 Task: For heading  Tahoma with underline.  font size for heading20,  'Change the font style of data to'Arial.  and font size to 12,  Change the alignment of both headline & data to Align left.  In the sheet  Excel Workbook Sheet
Action: Mouse moved to (20, 129)
Screenshot: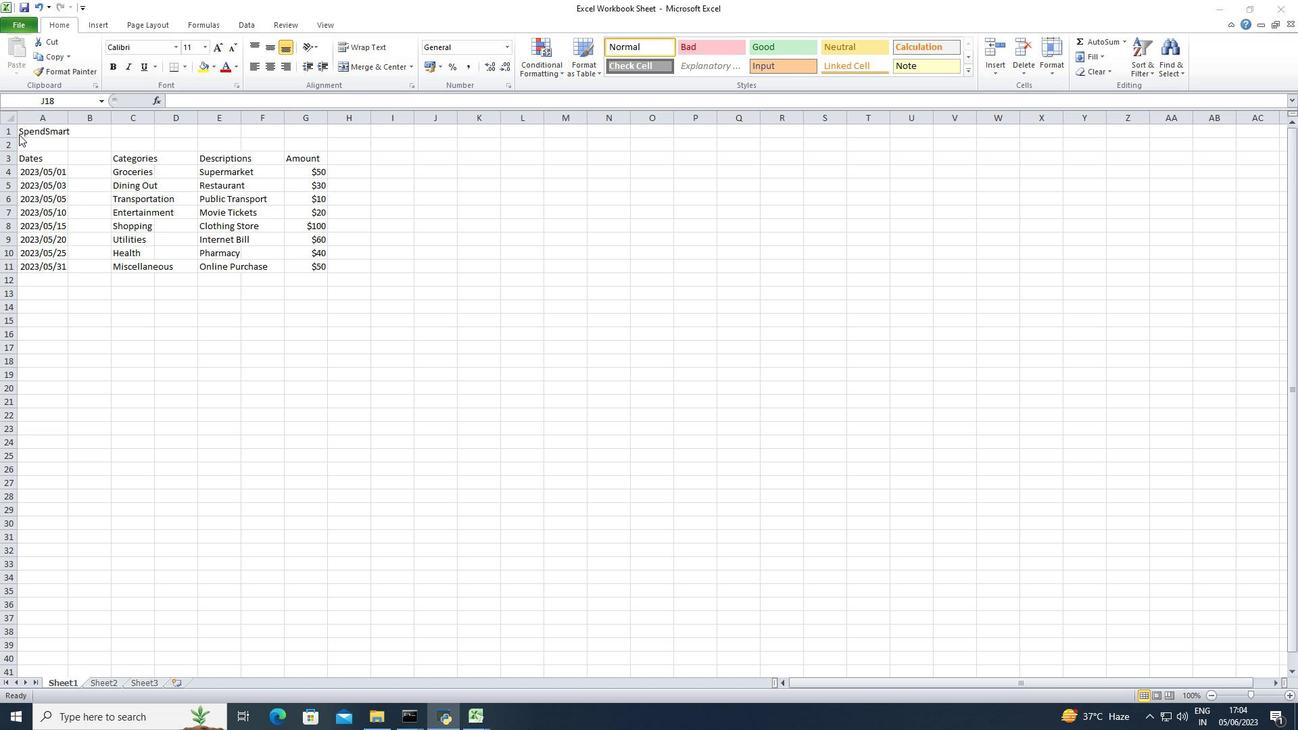 
Action: Mouse pressed left at (20, 129)
Screenshot: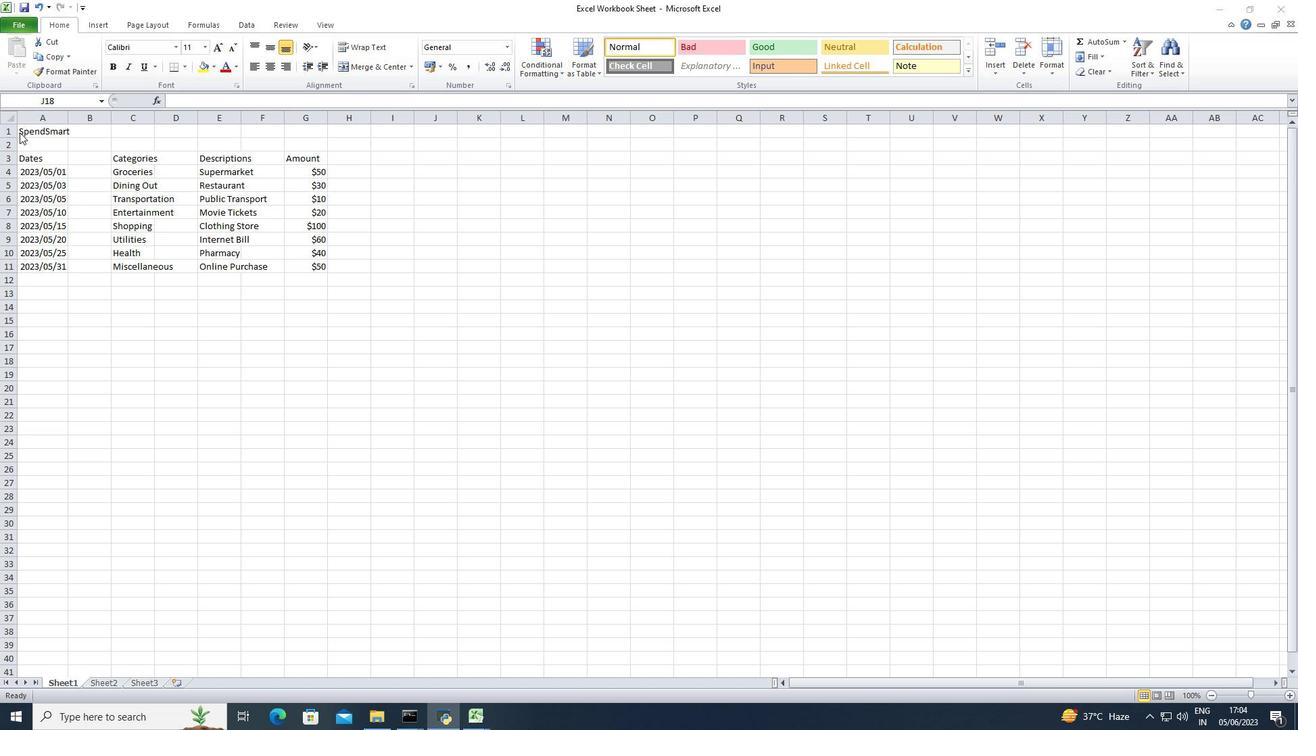 
Action: Mouse pressed left at (20, 129)
Screenshot: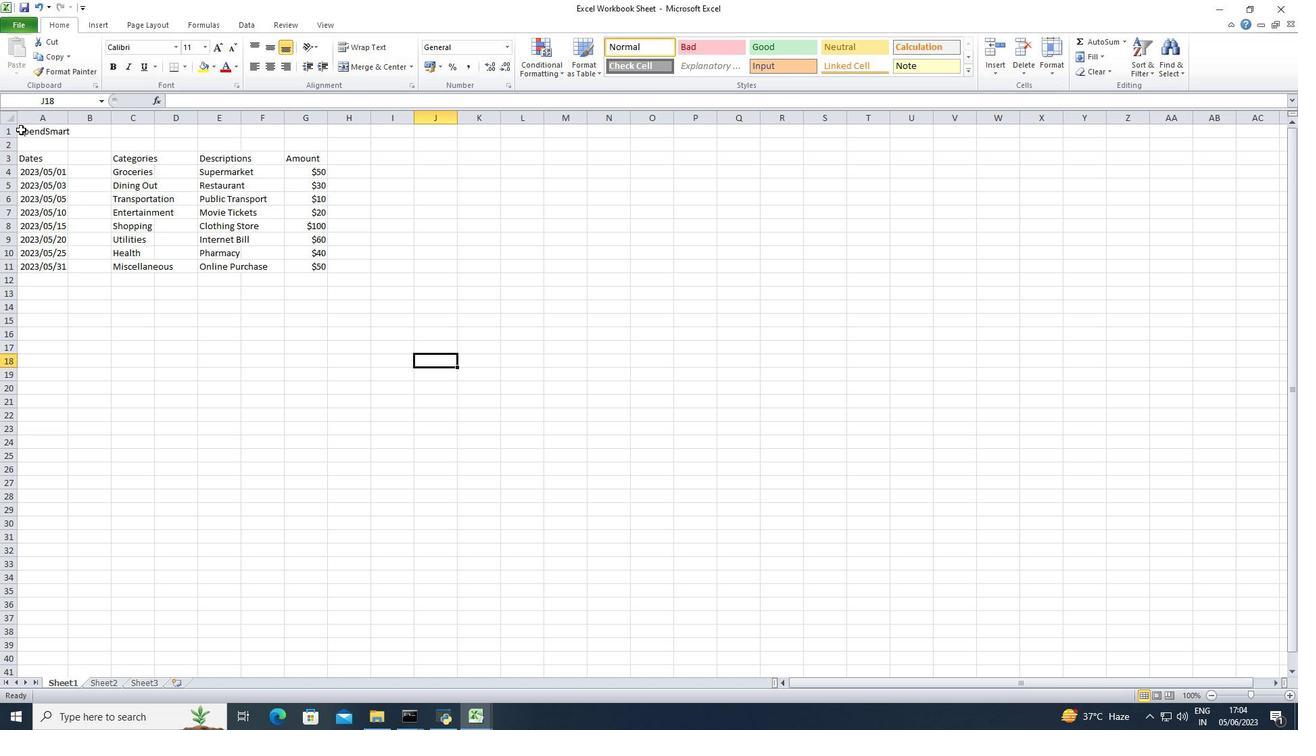
Action: Mouse moved to (27, 129)
Screenshot: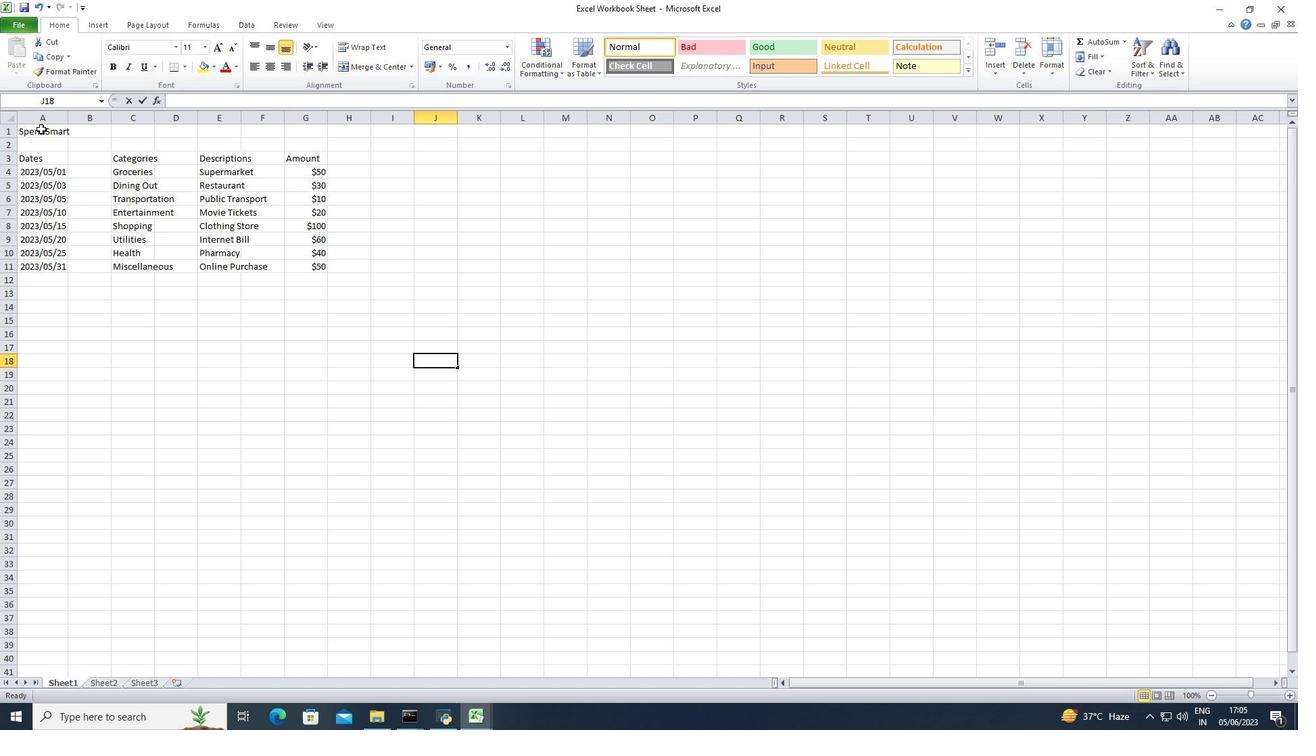 
Action: Mouse pressed left at (27, 129)
Screenshot: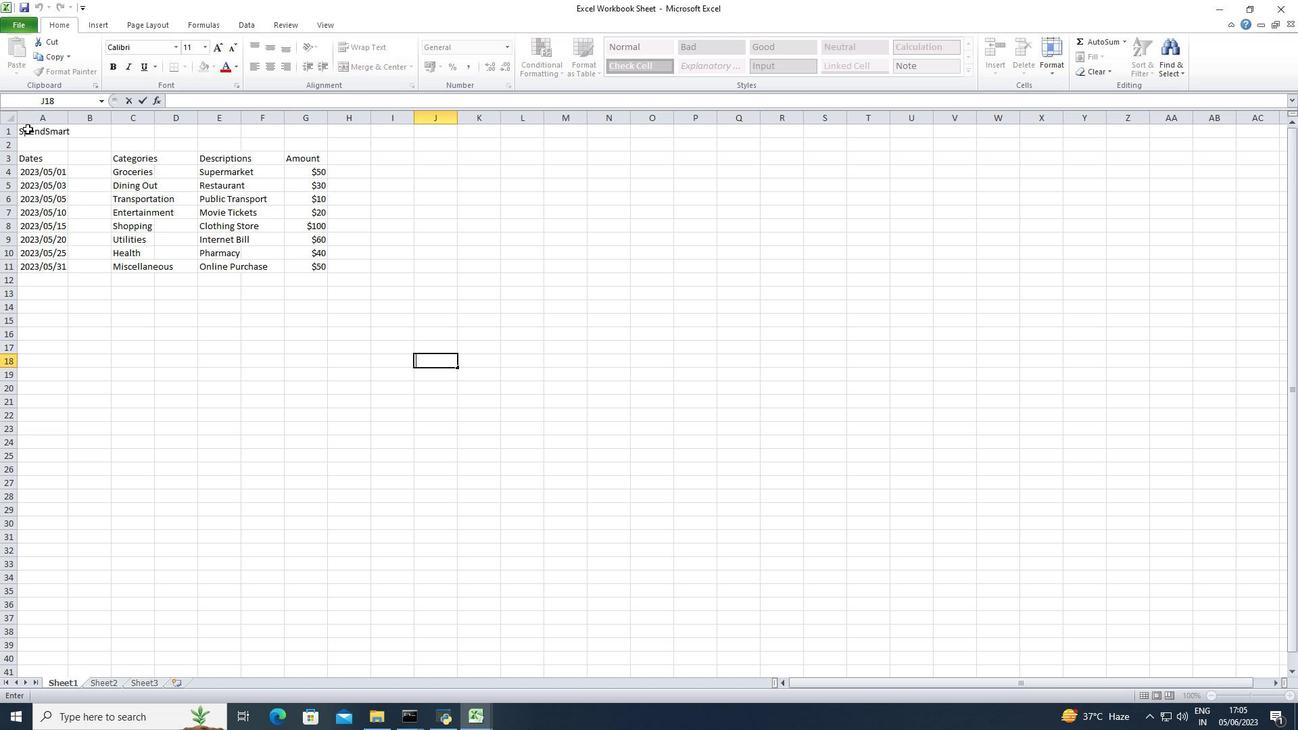 
Action: Mouse moved to (127, 50)
Screenshot: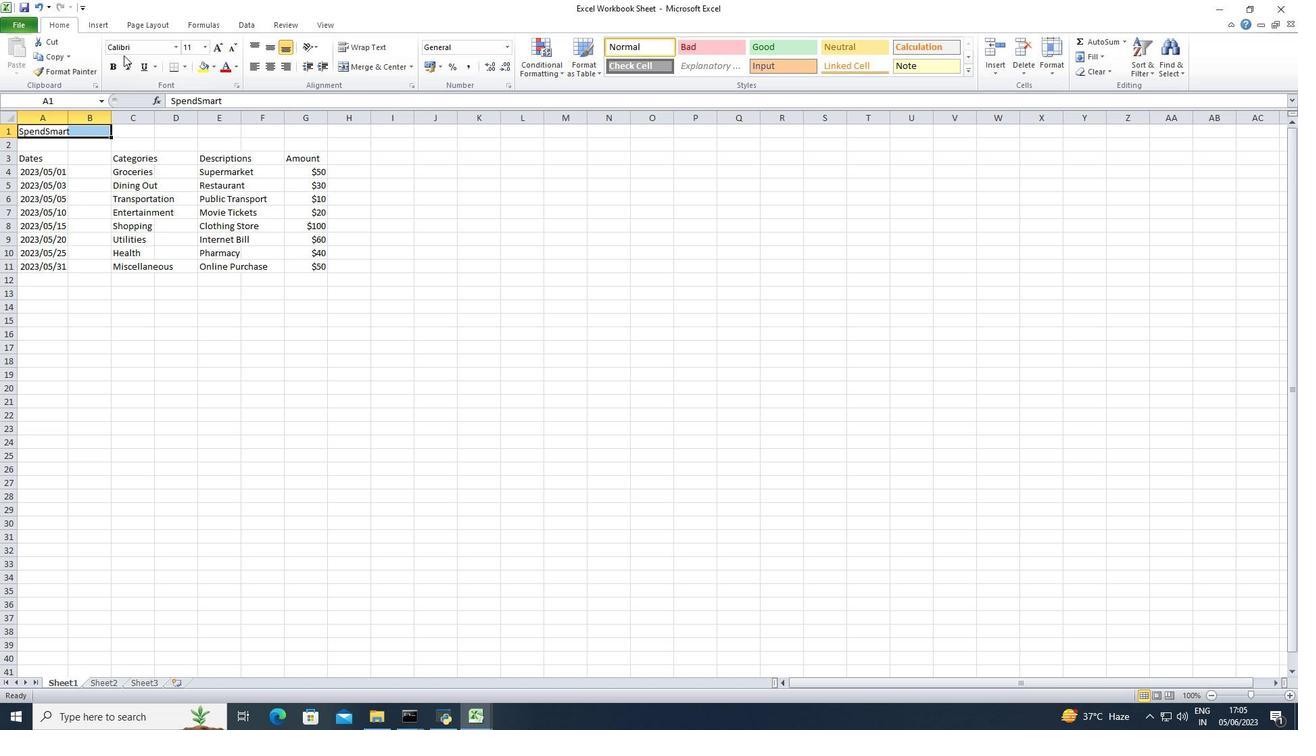 
Action: Mouse pressed left at (127, 50)
Screenshot: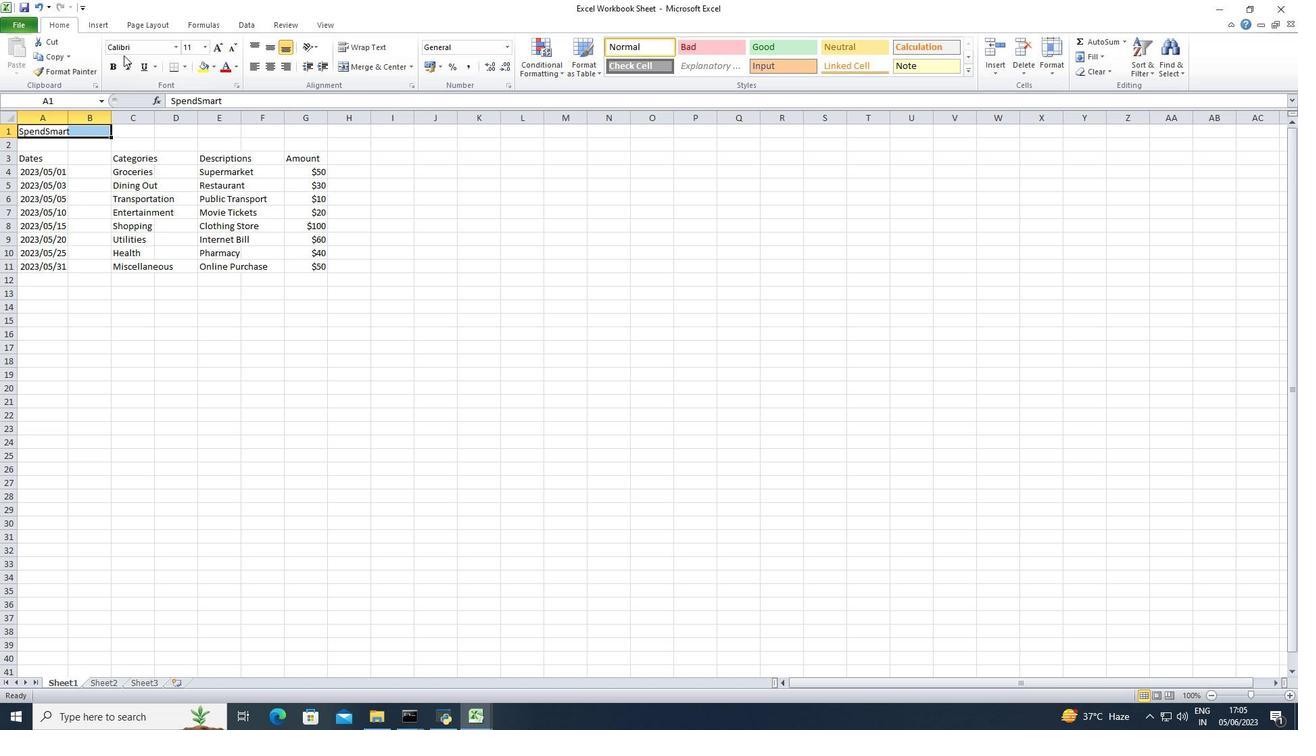 
Action: Key pressed <Key.shift>Tahoma<Key.enter>
Screenshot: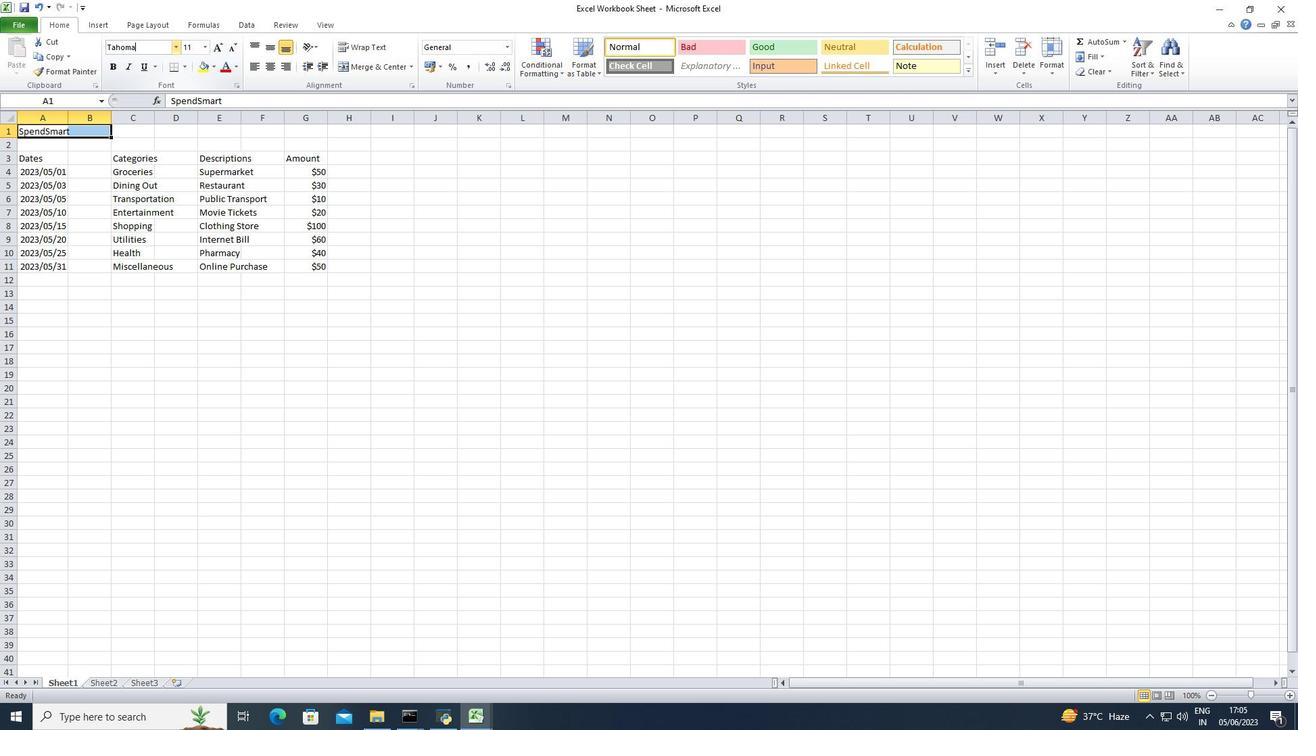 
Action: Mouse moved to (144, 67)
Screenshot: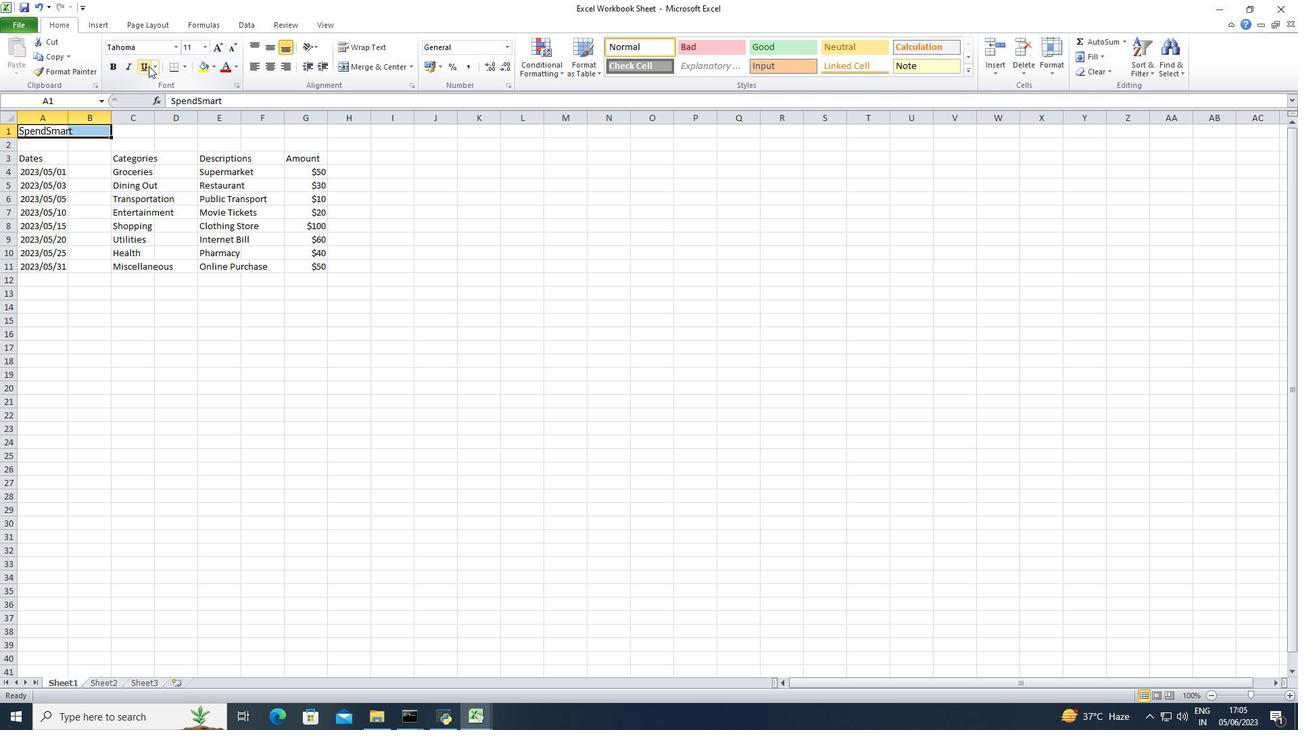 
Action: Mouse pressed left at (144, 67)
Screenshot: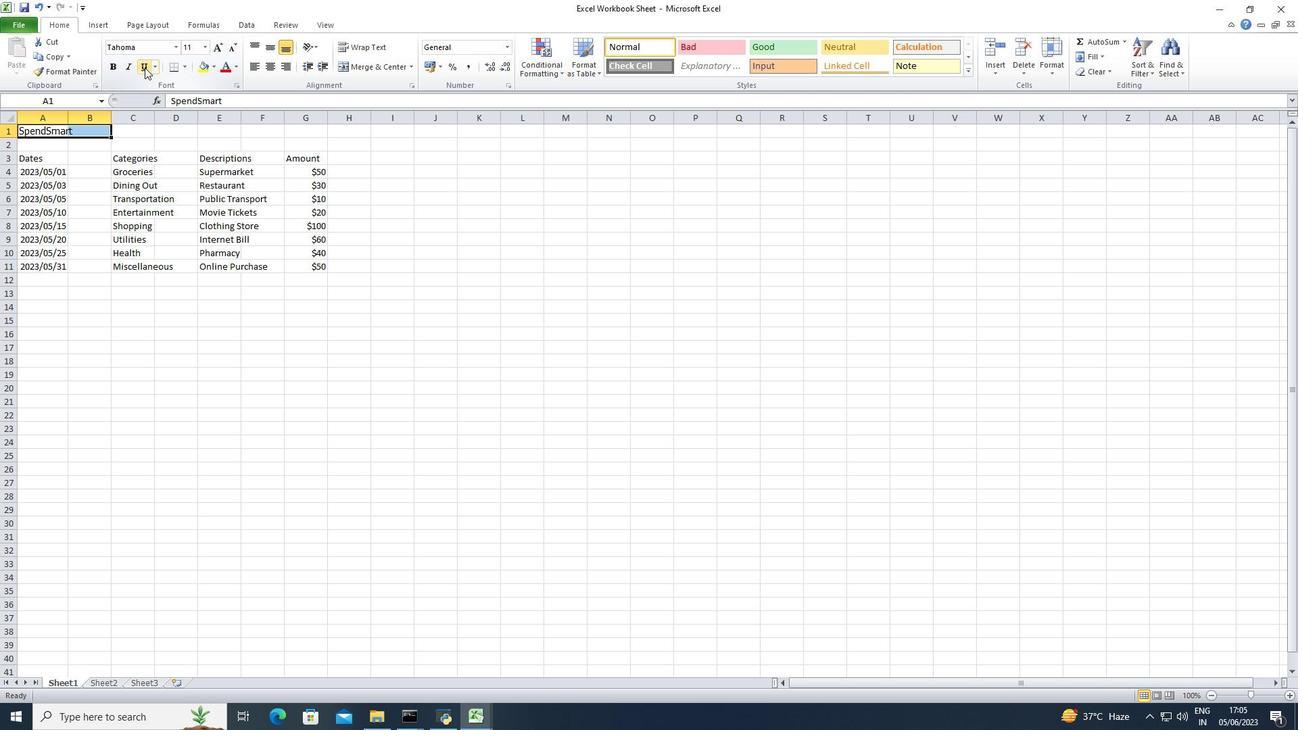 
Action: Mouse moved to (211, 49)
Screenshot: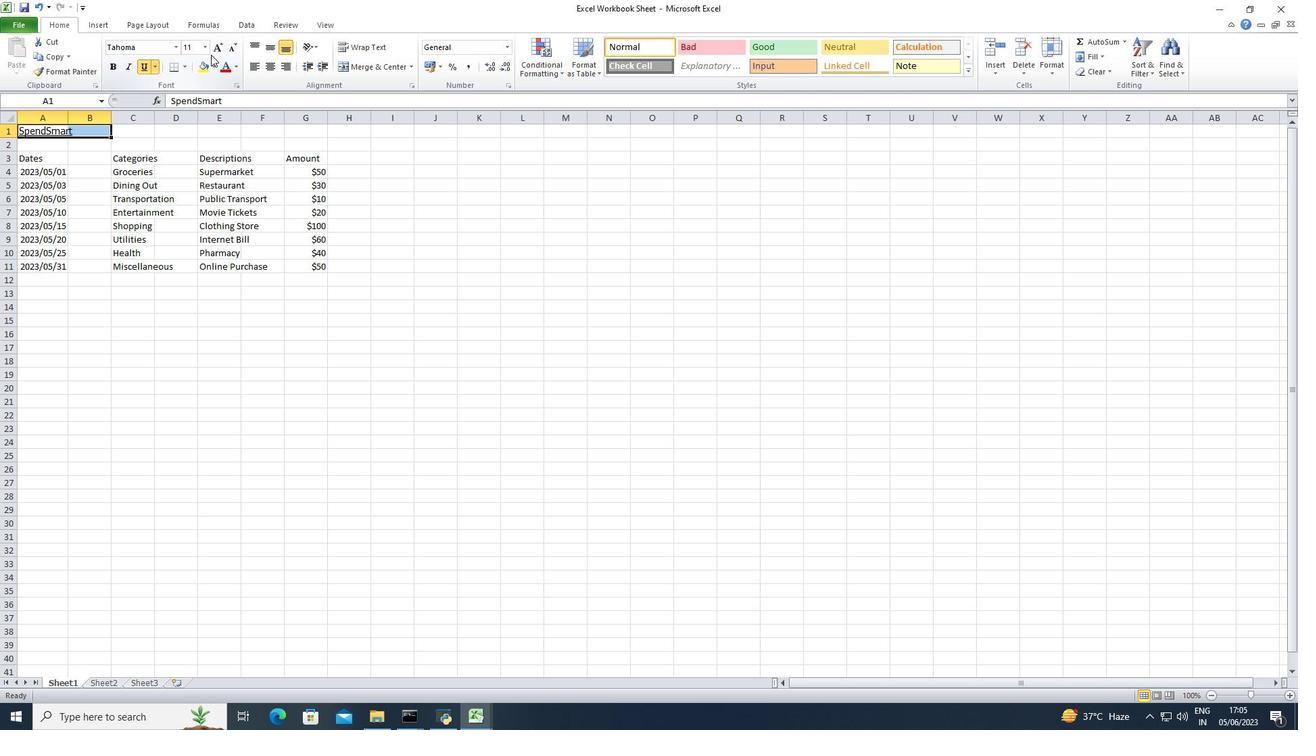 
Action: Mouse pressed left at (211, 49)
Screenshot: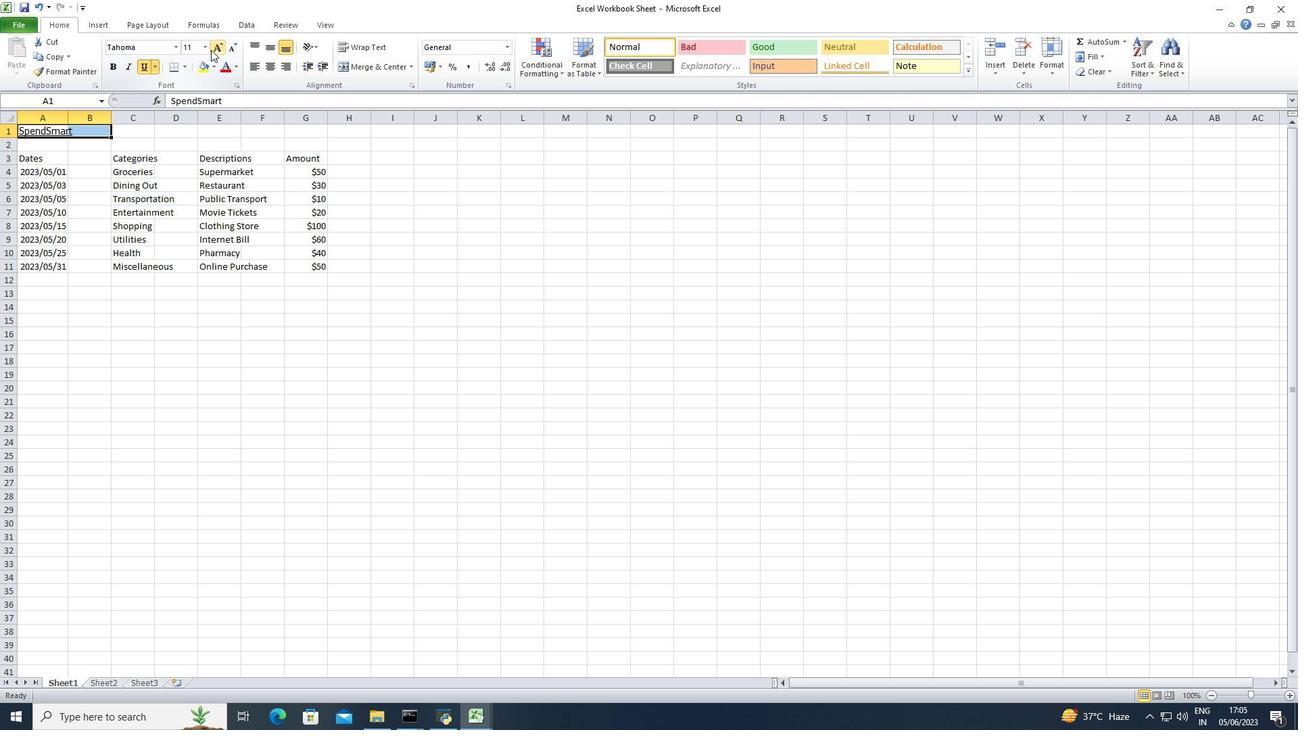 
Action: Mouse moved to (210, 48)
Screenshot: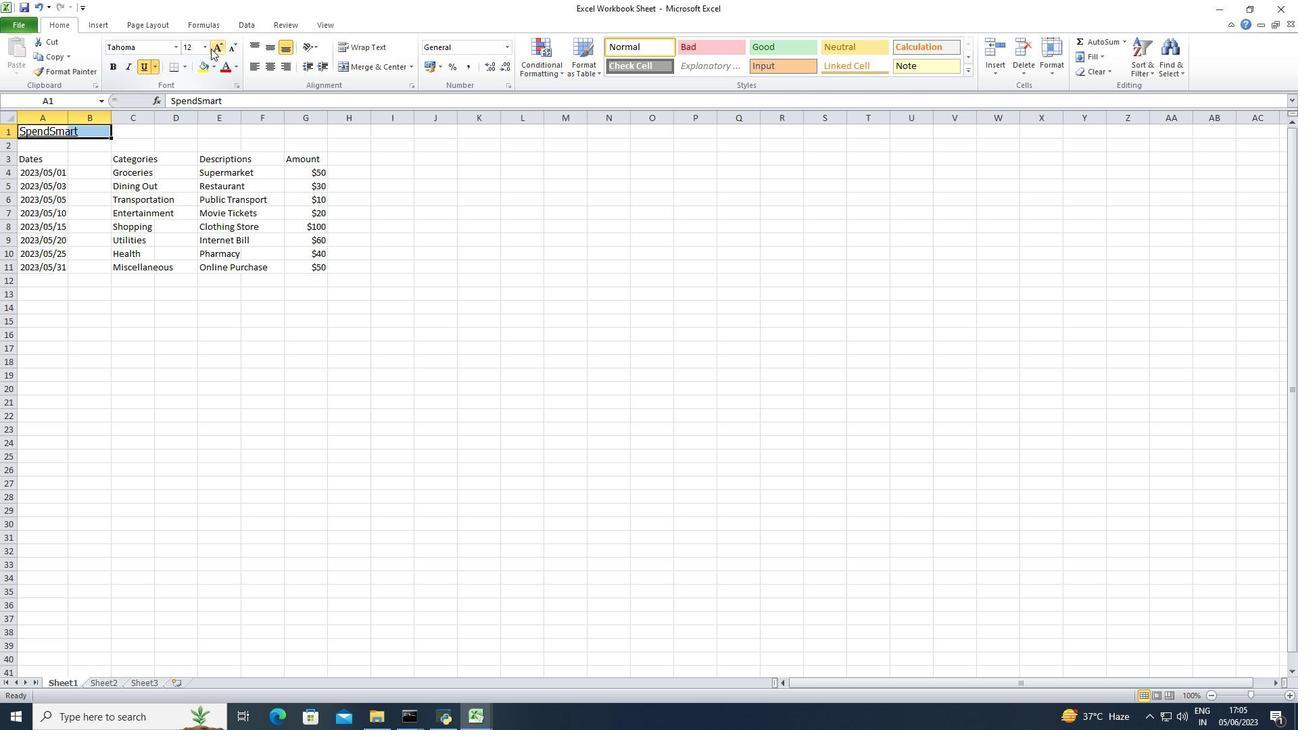 
Action: Mouse pressed left at (210, 48)
Screenshot: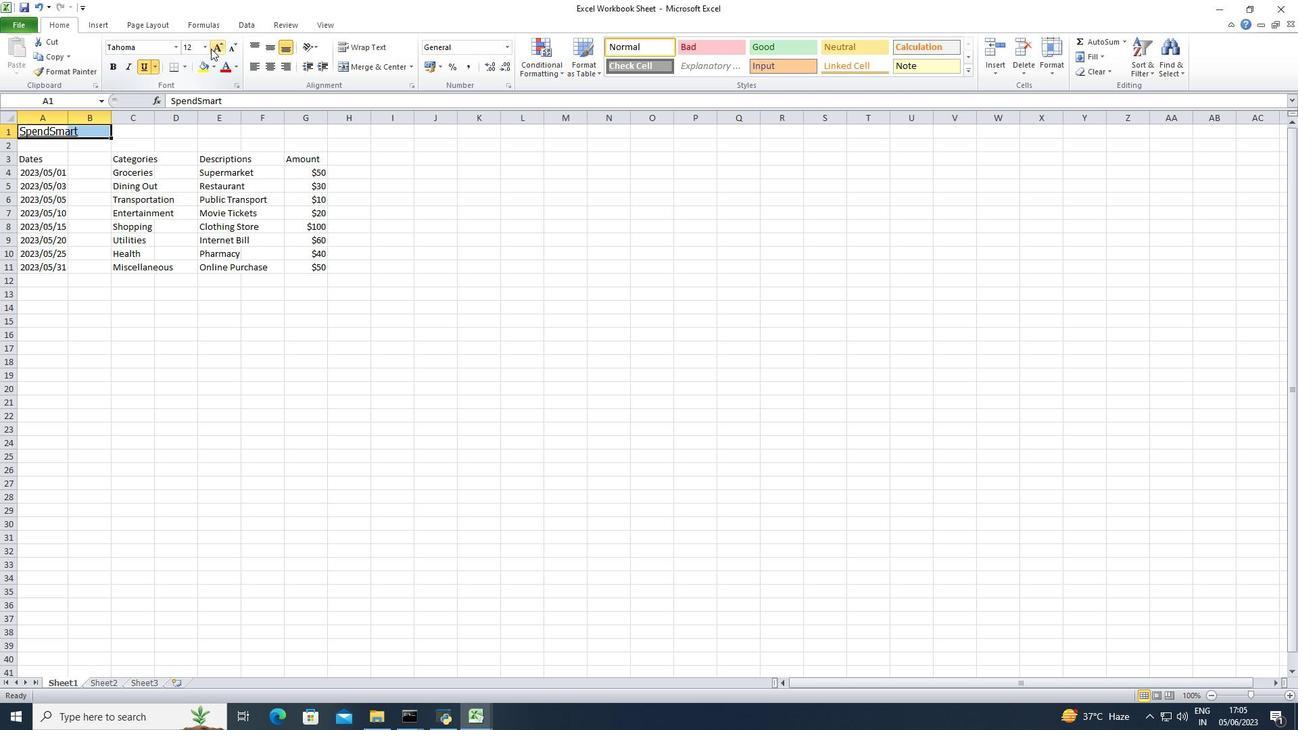
Action: Mouse moved to (208, 48)
Screenshot: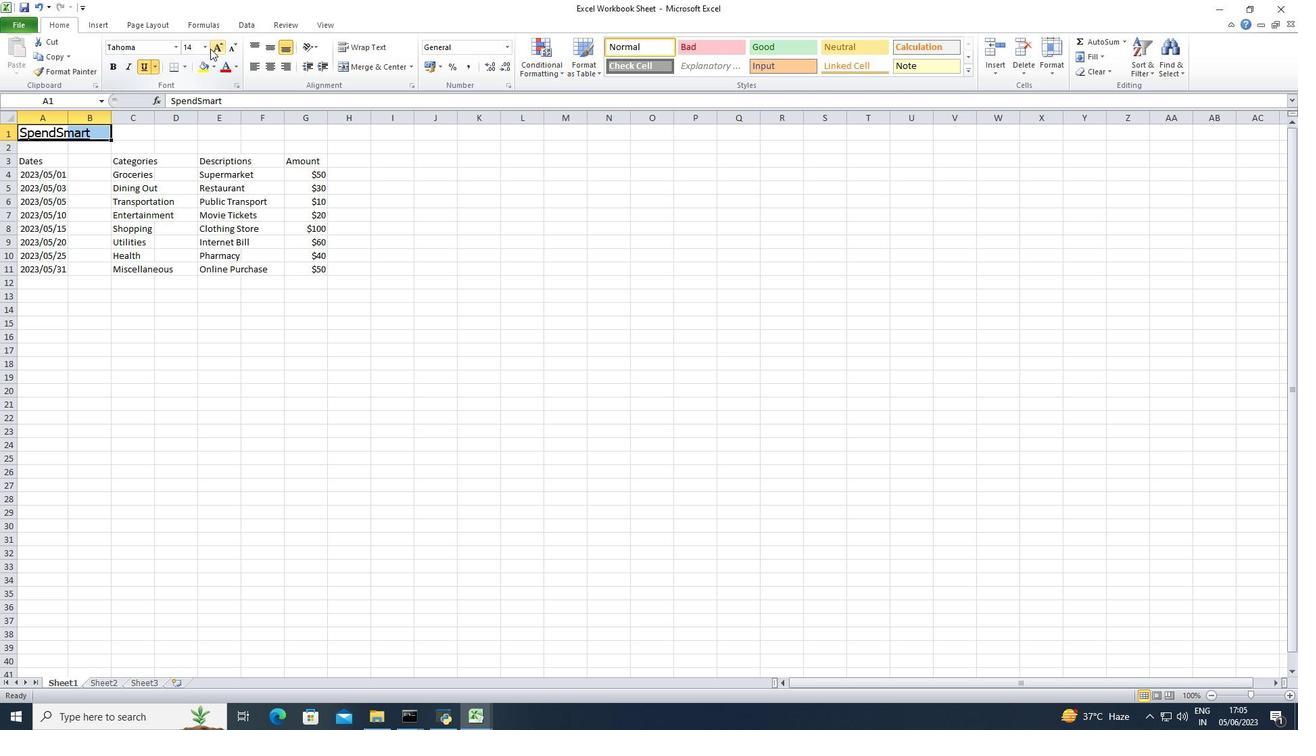 
Action: Mouse pressed left at (208, 48)
Screenshot: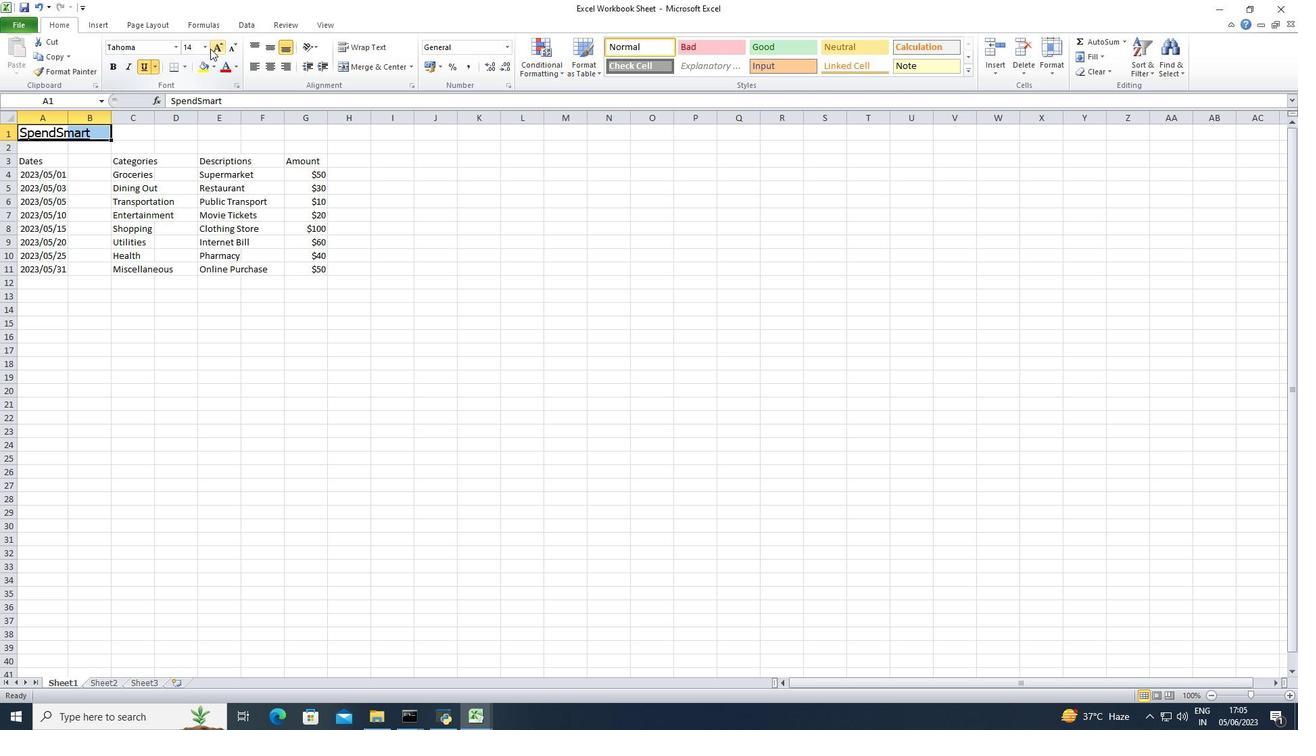 
Action: Mouse moved to (191, 158)
Screenshot: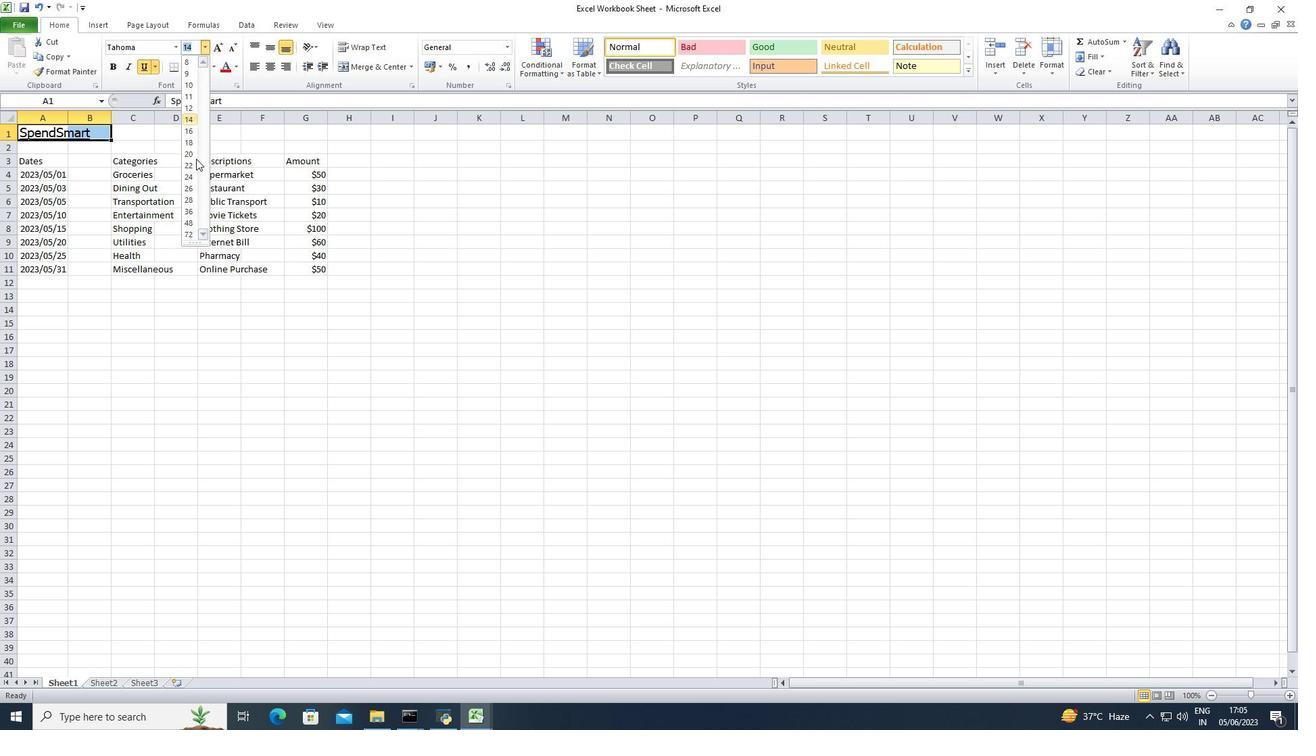 
Action: Mouse pressed left at (191, 158)
Screenshot: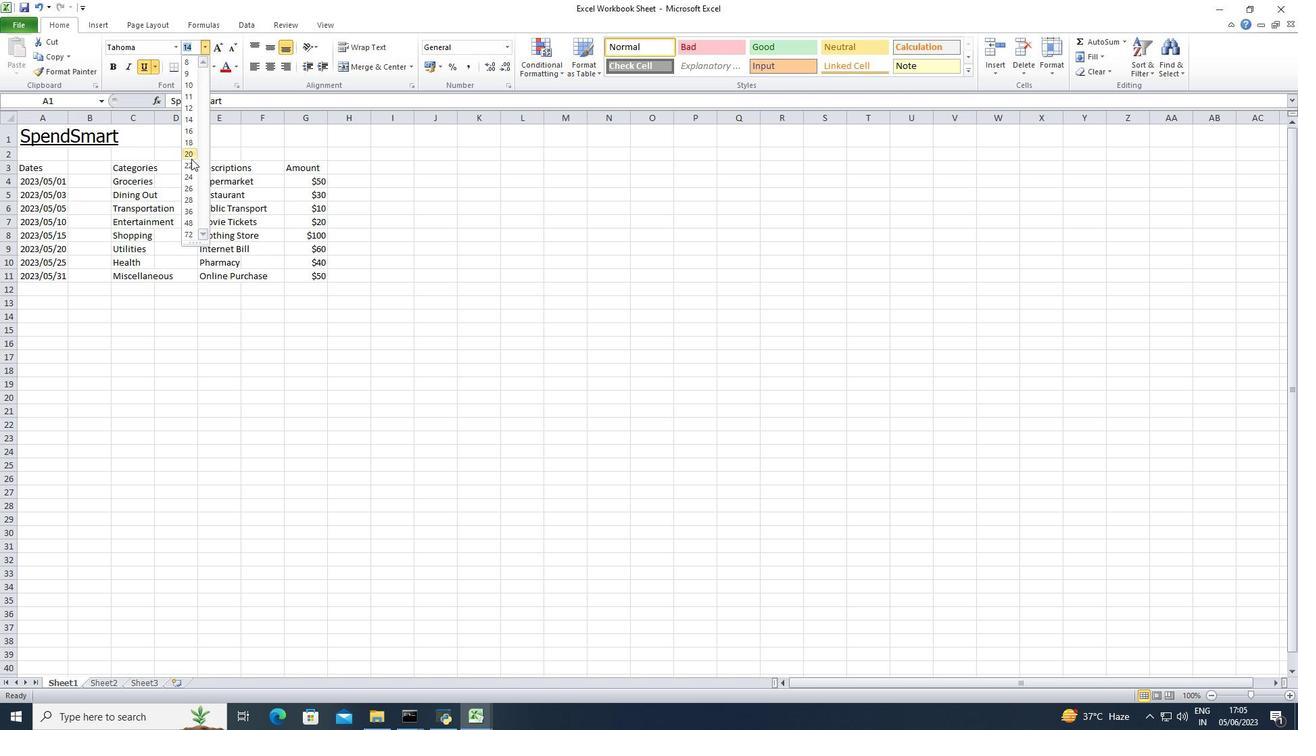 
Action: Mouse moved to (51, 169)
Screenshot: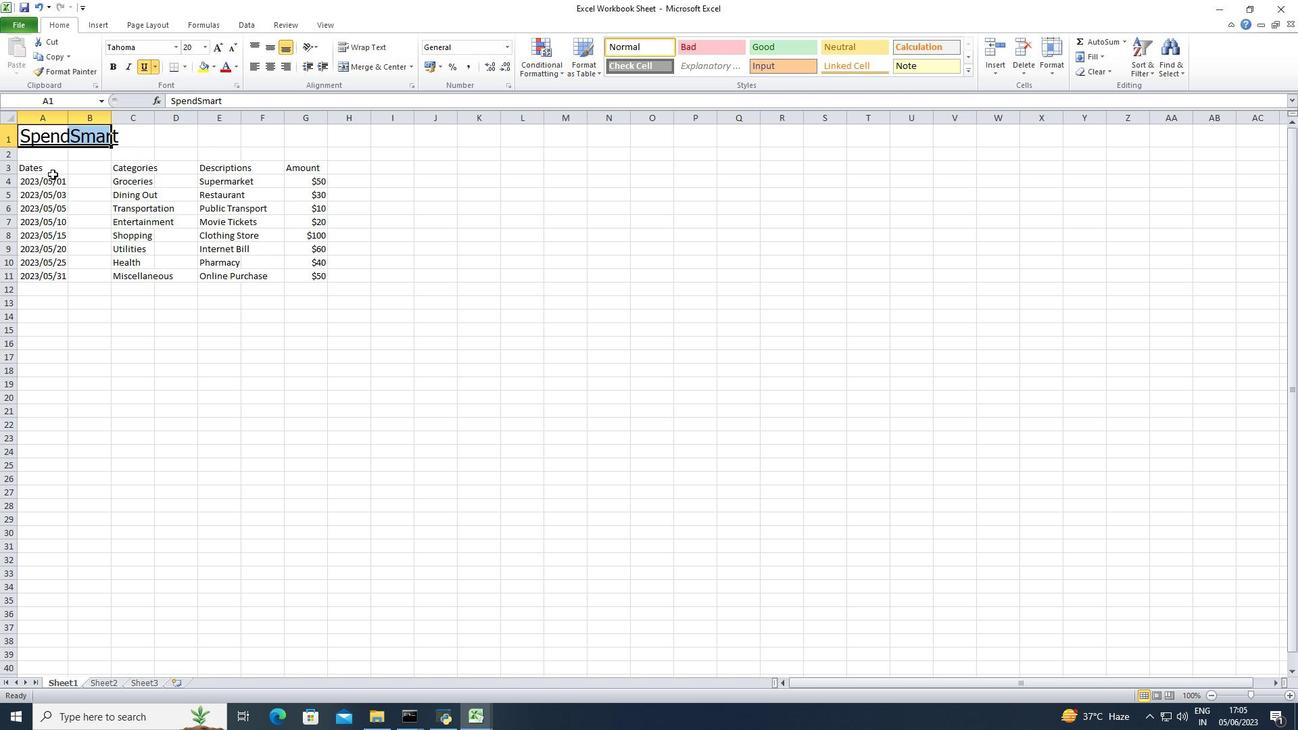 
Action: Mouse pressed left at (51, 169)
Screenshot: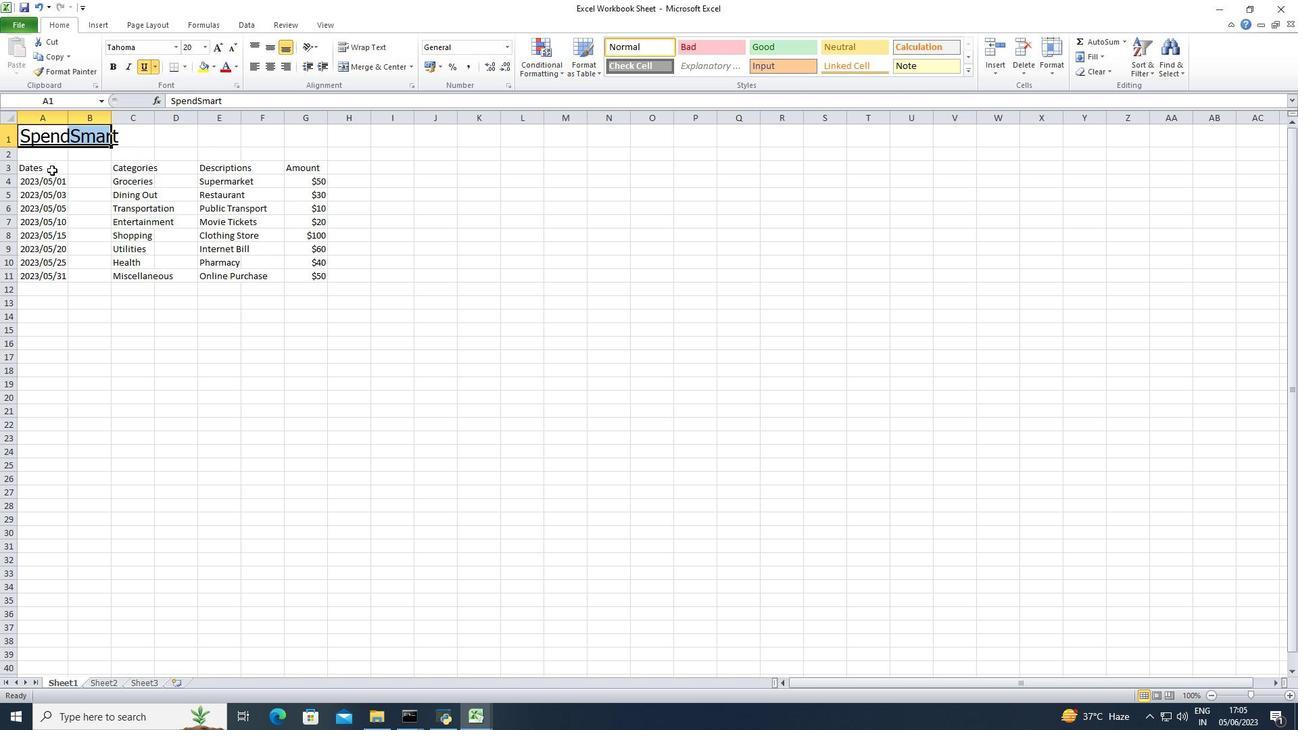 
Action: Mouse moved to (149, 48)
Screenshot: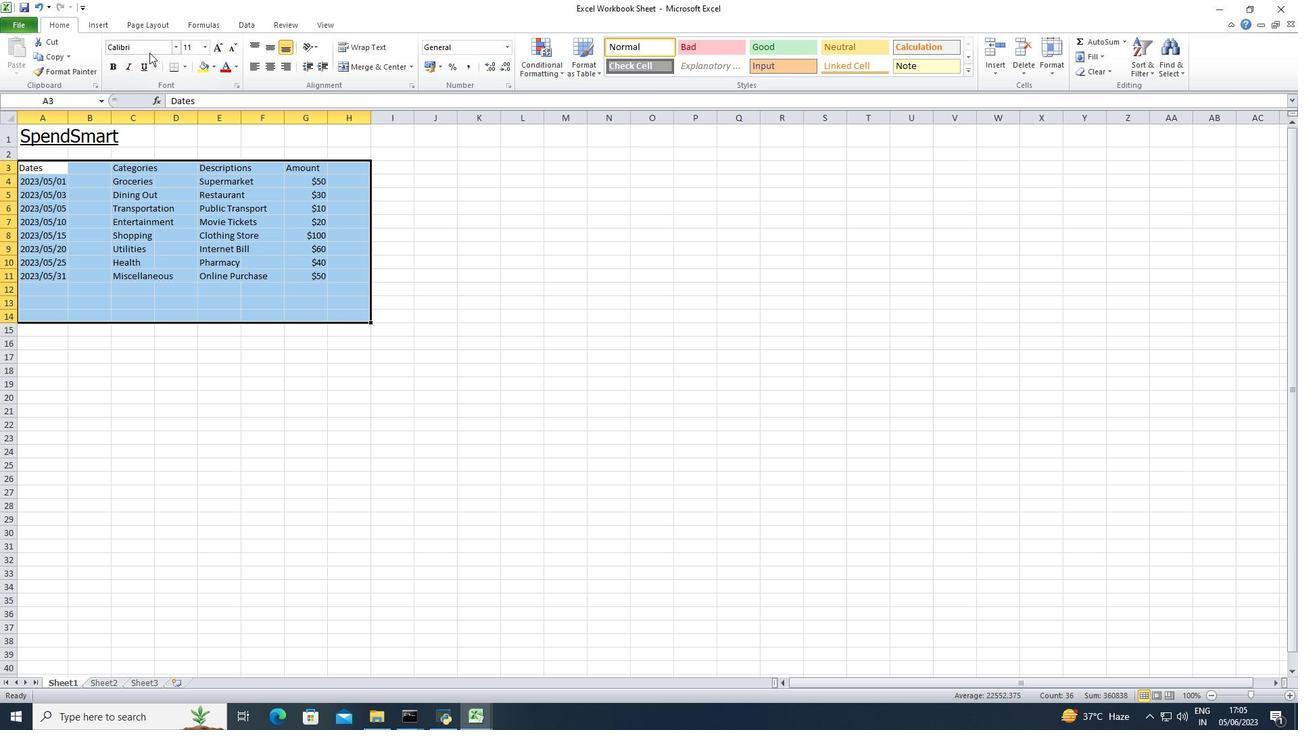 
Action: Mouse pressed left at (149, 48)
Screenshot: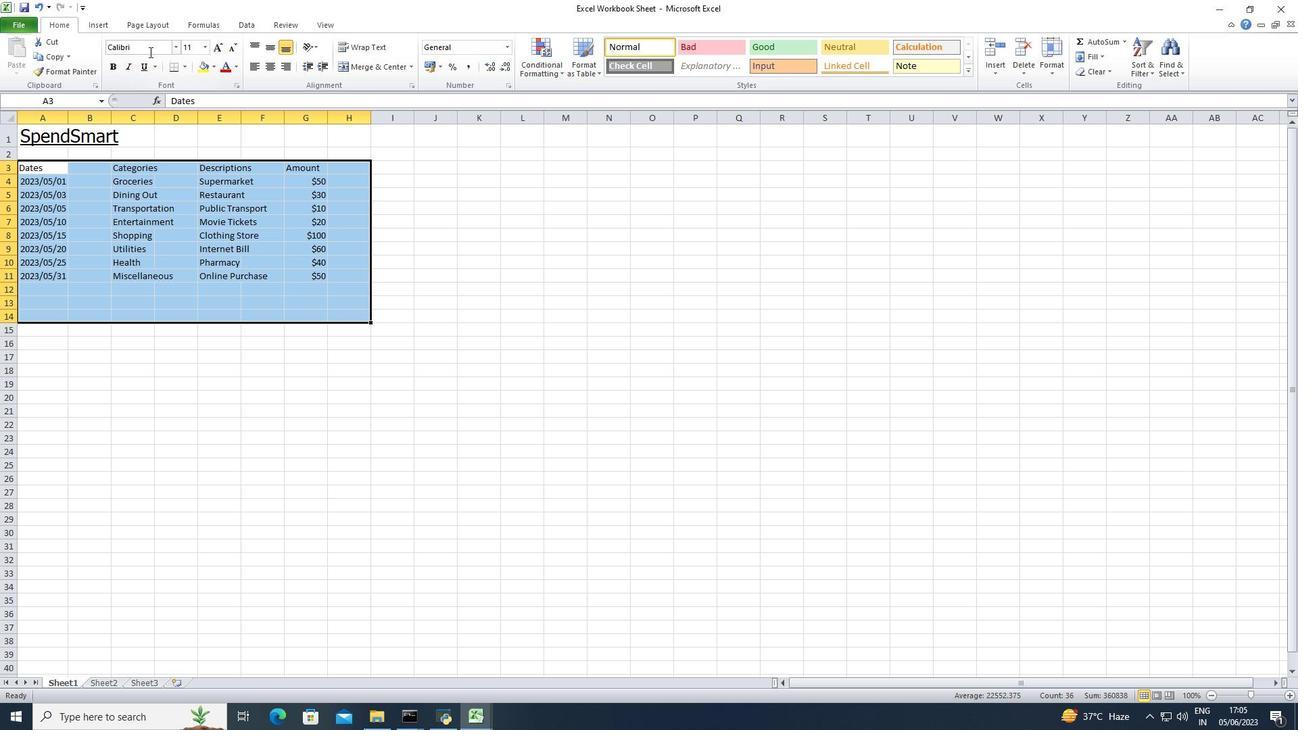 
Action: Key pressed <Key.shift>Arial<Key.enter>
Screenshot: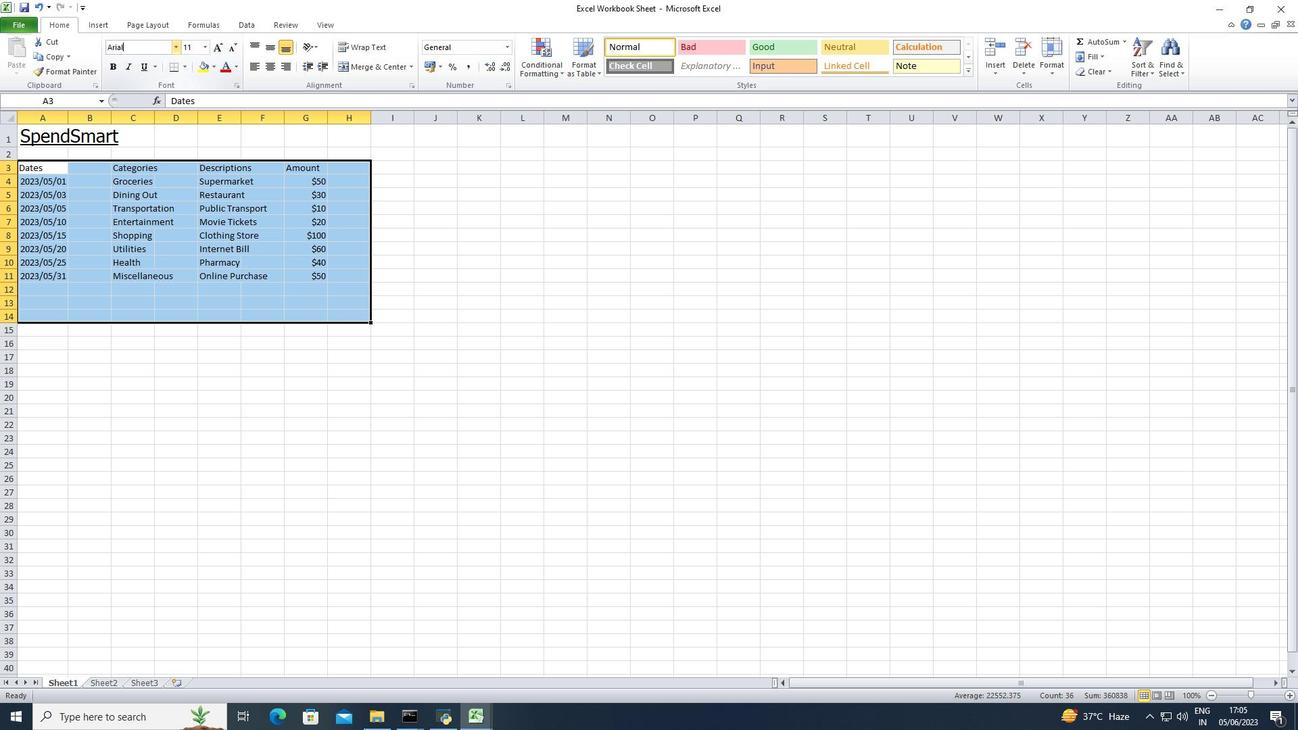 
Action: Mouse moved to (207, 46)
Screenshot: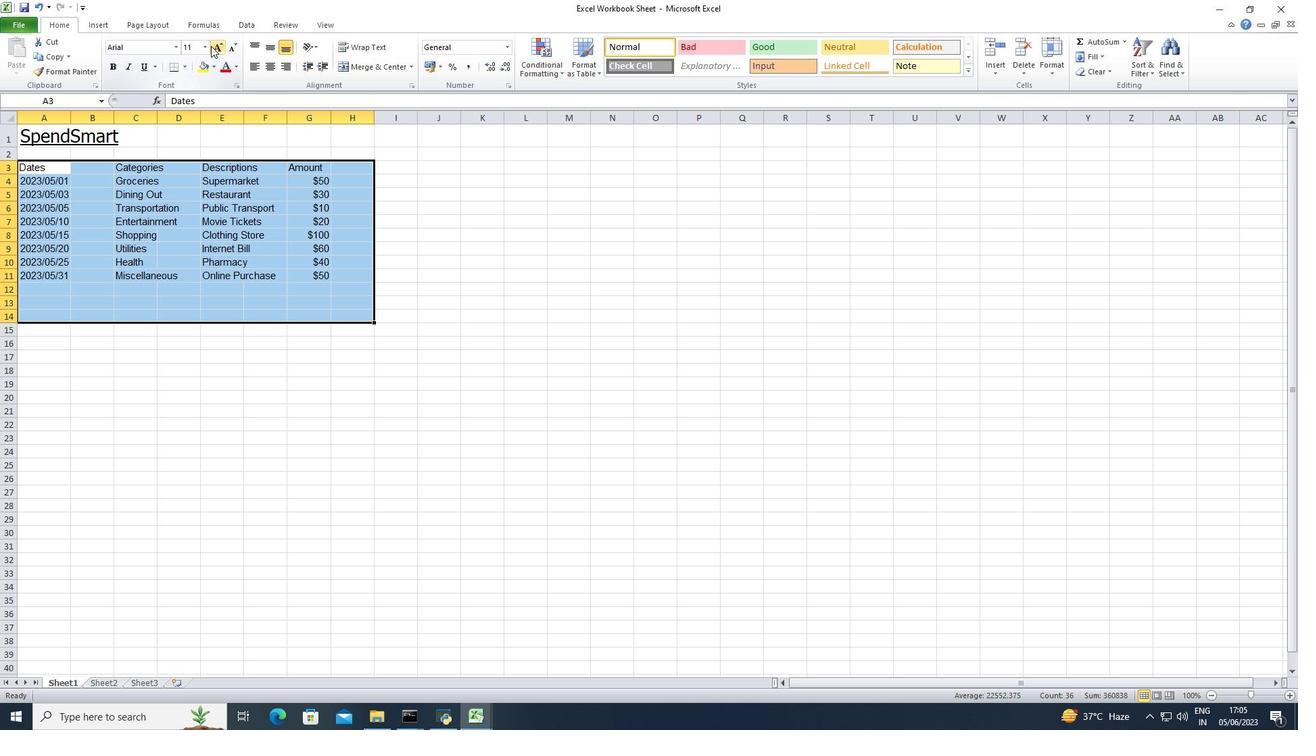 
Action: Mouse pressed left at (207, 46)
Screenshot: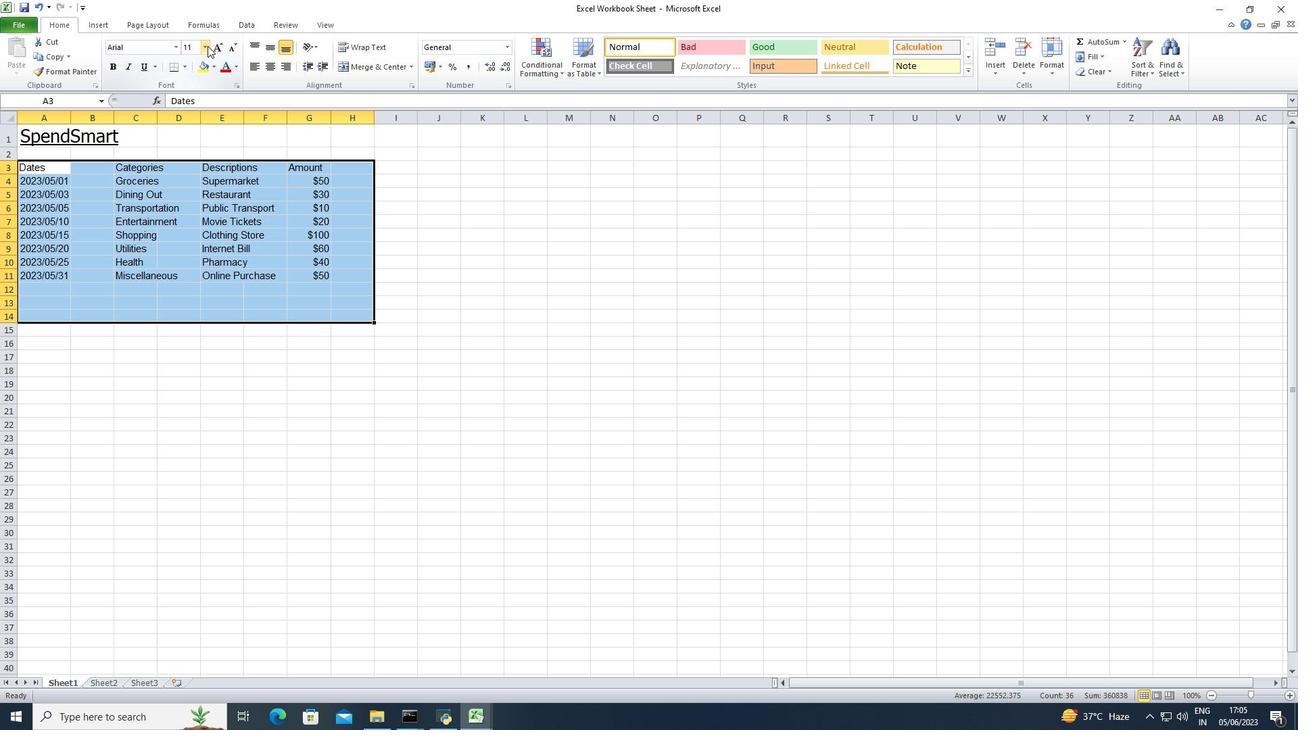 
Action: Mouse moved to (190, 110)
Screenshot: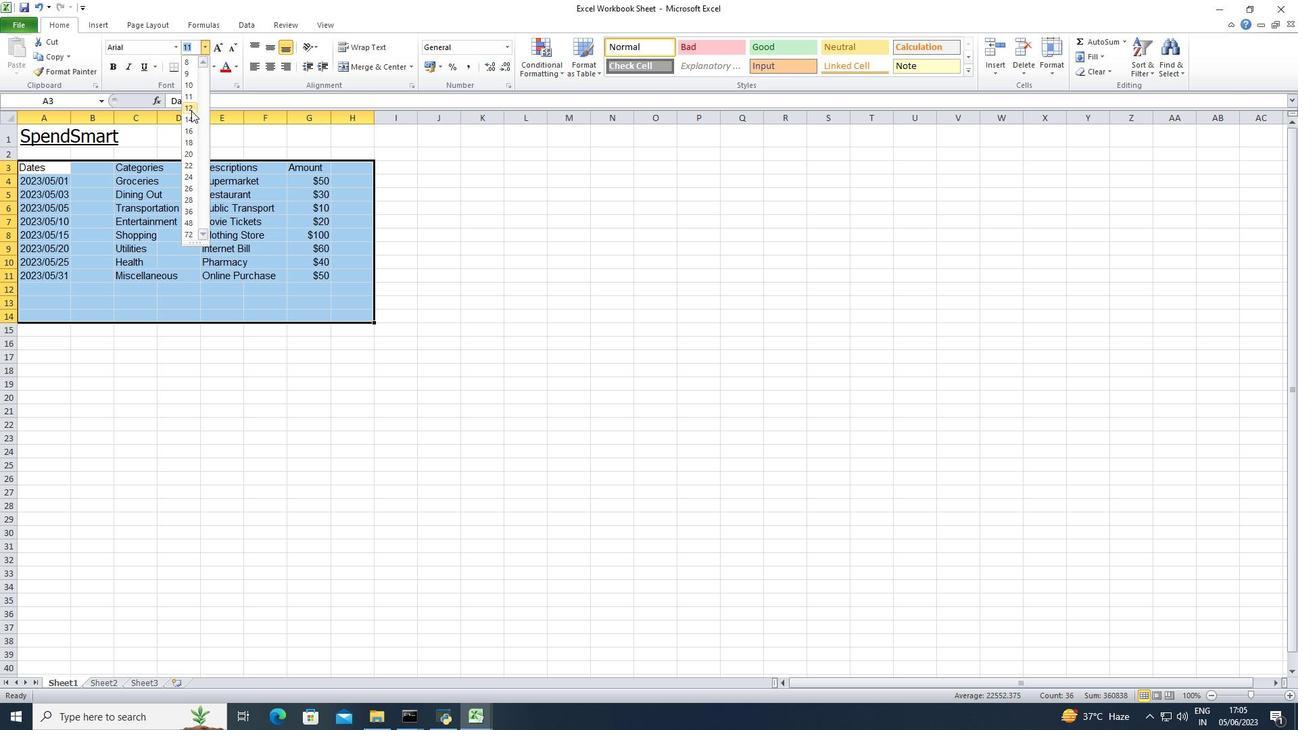 
Action: Mouse pressed left at (190, 110)
Screenshot: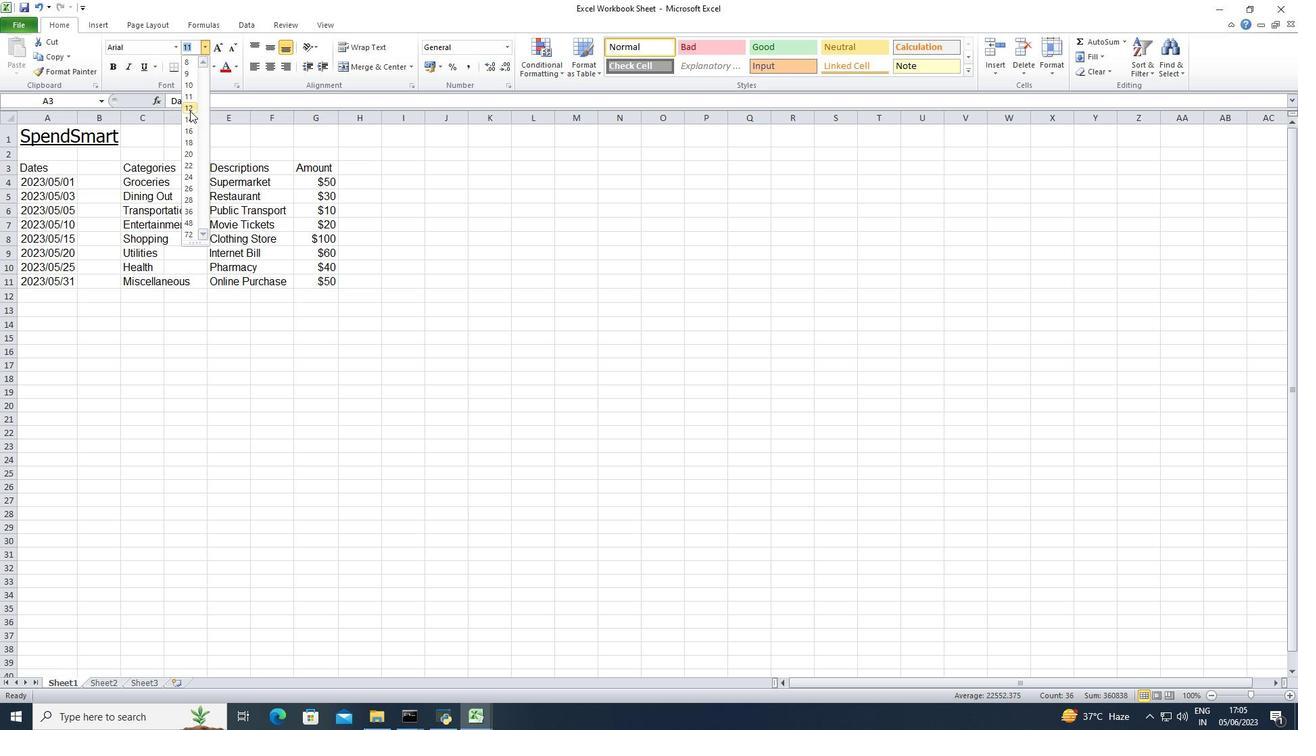 
Action: Mouse moved to (252, 60)
Screenshot: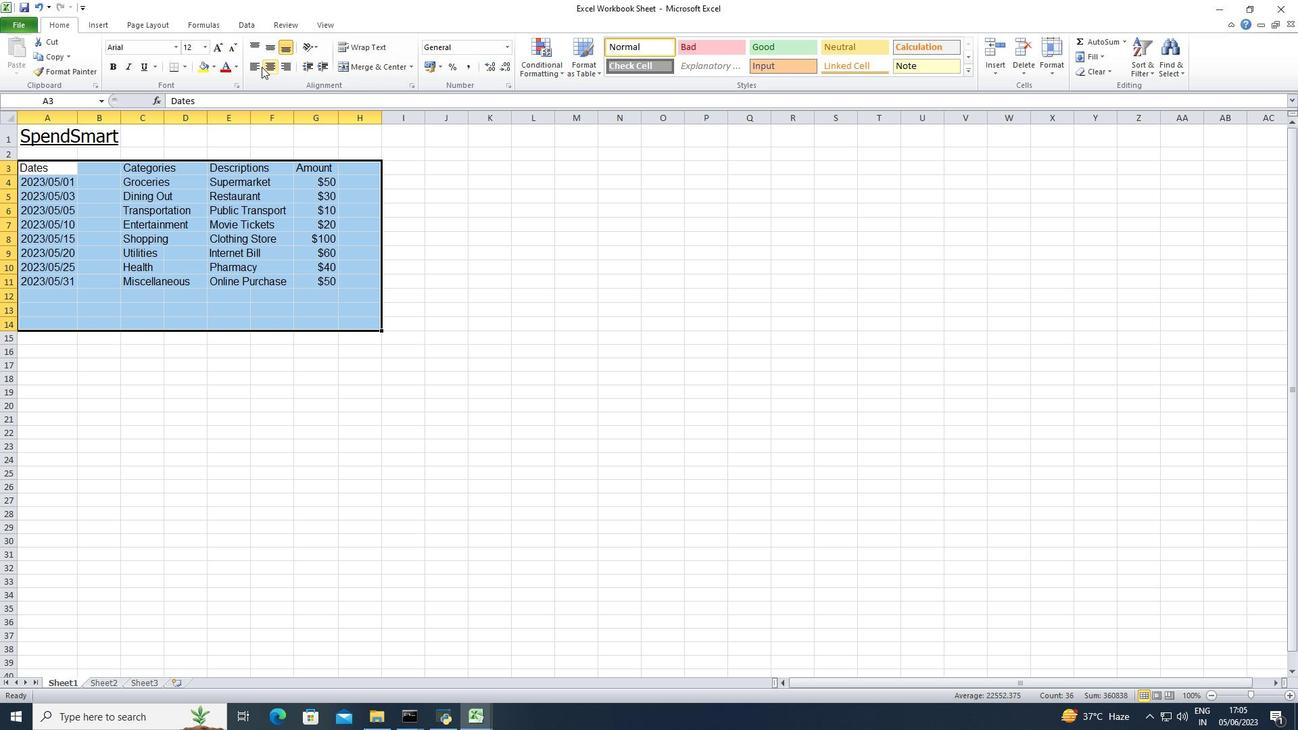 
Action: Mouse pressed left at (252, 60)
Screenshot: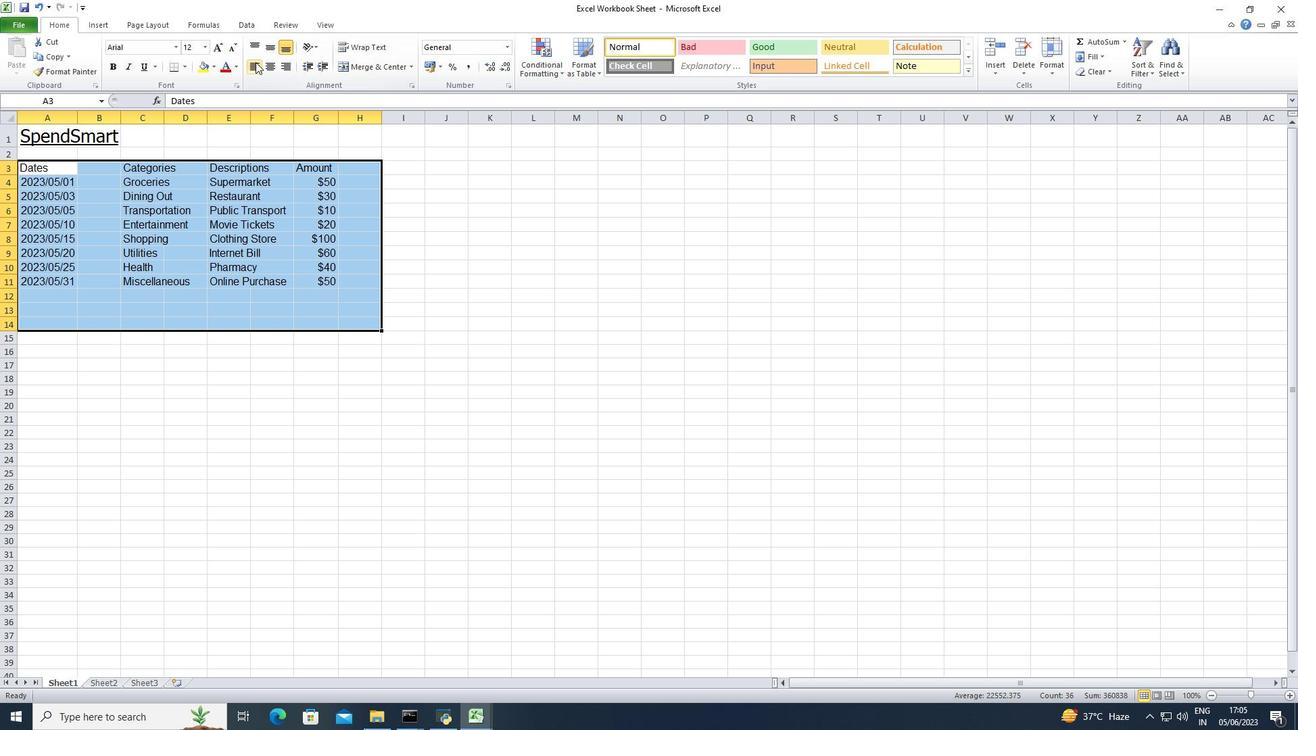 
Action: Mouse moved to (441, 171)
Screenshot: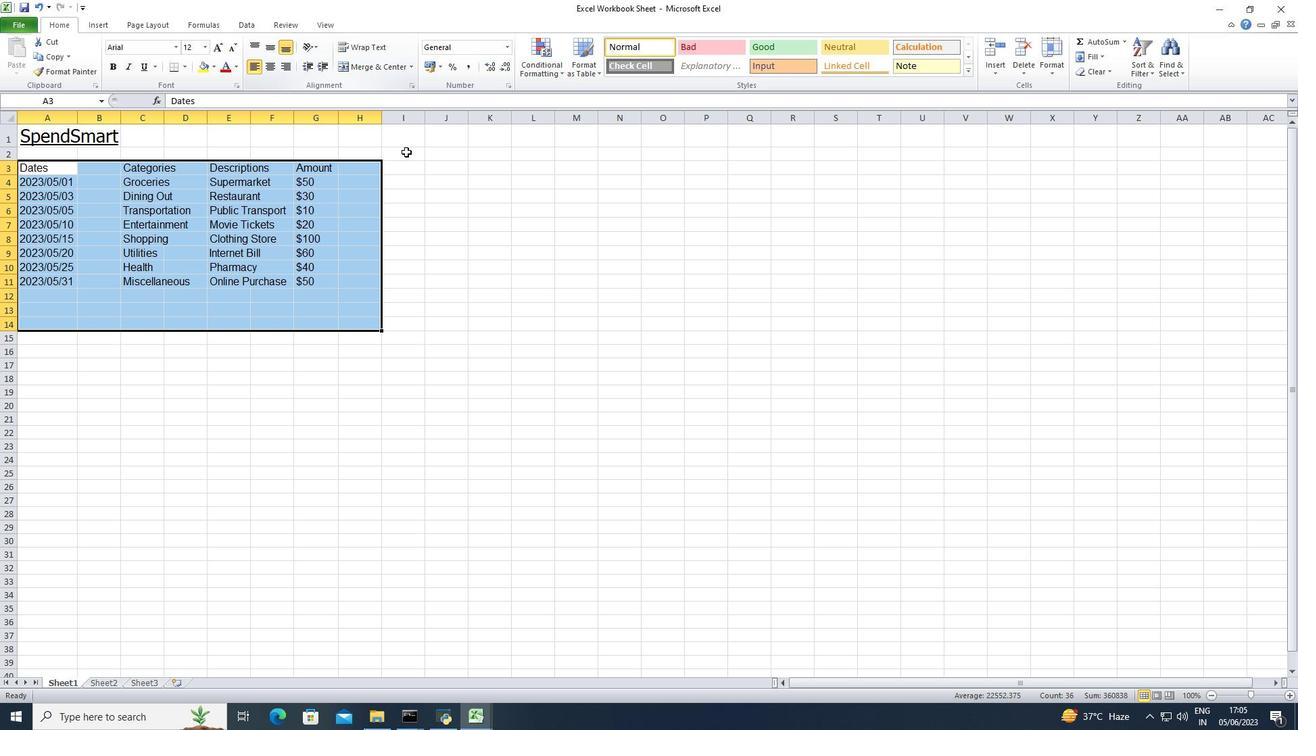 
Action: Mouse pressed left at (441, 171)
Screenshot: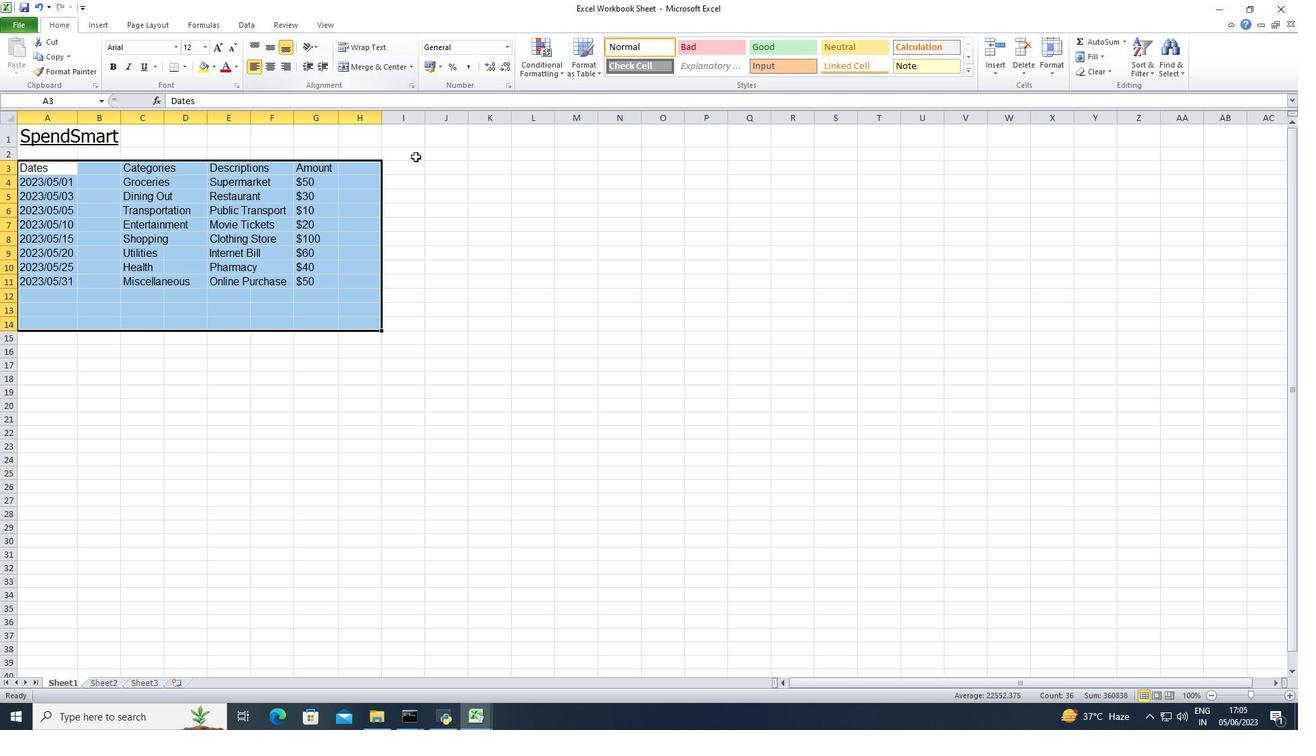 
Action: Mouse moved to (35, 134)
Screenshot: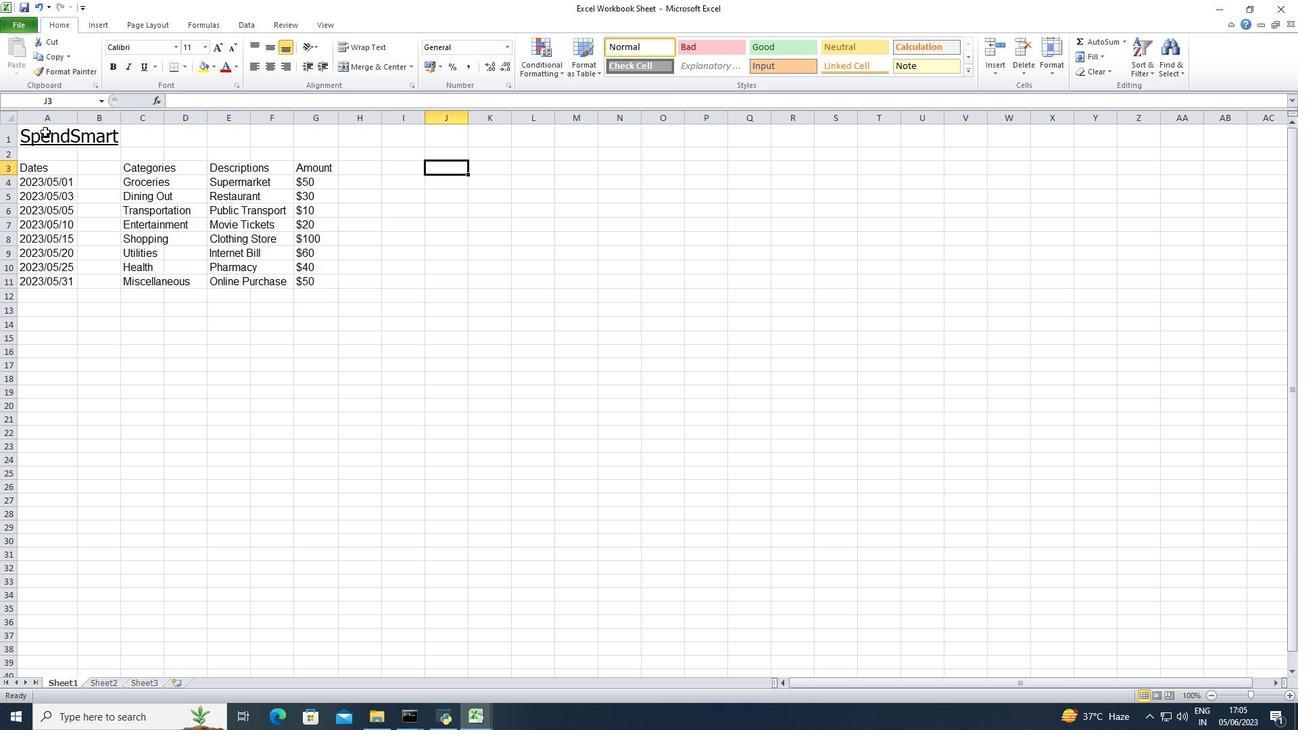 
Action: Mouse pressed left at (35, 134)
Screenshot: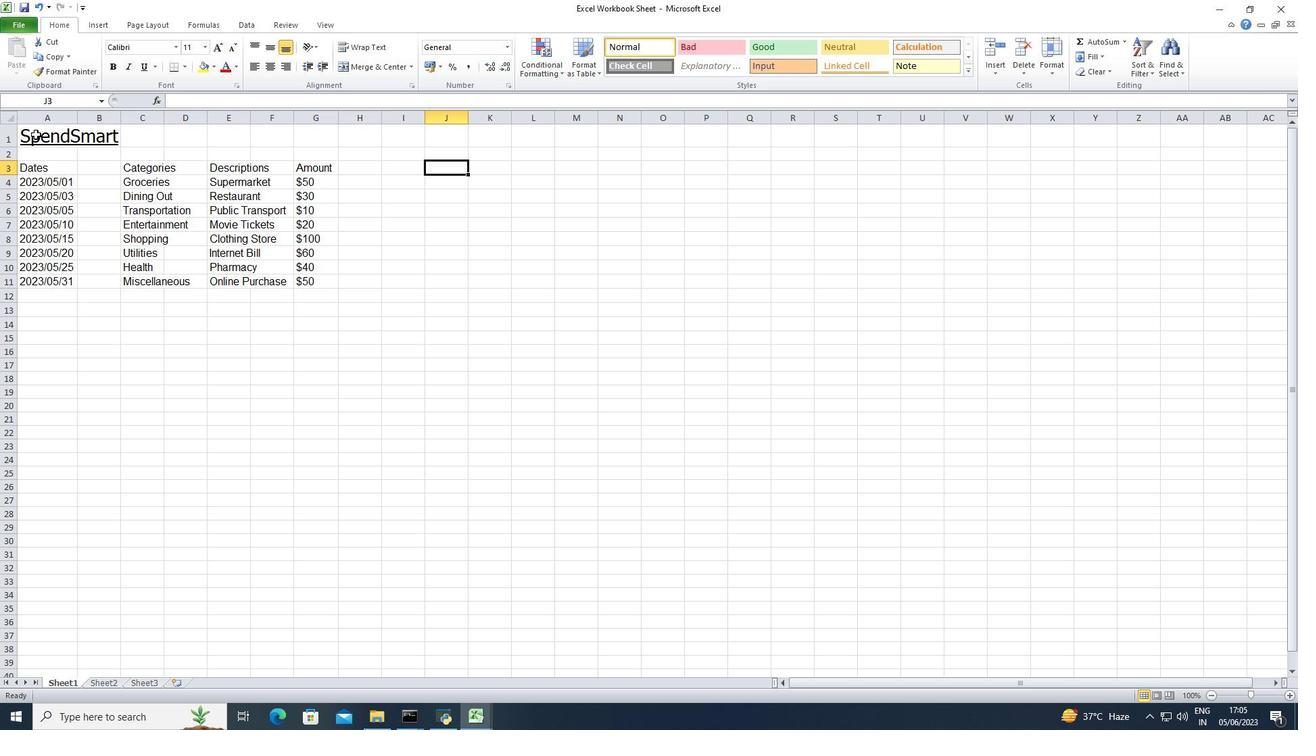 
Action: Mouse moved to (251, 66)
Screenshot: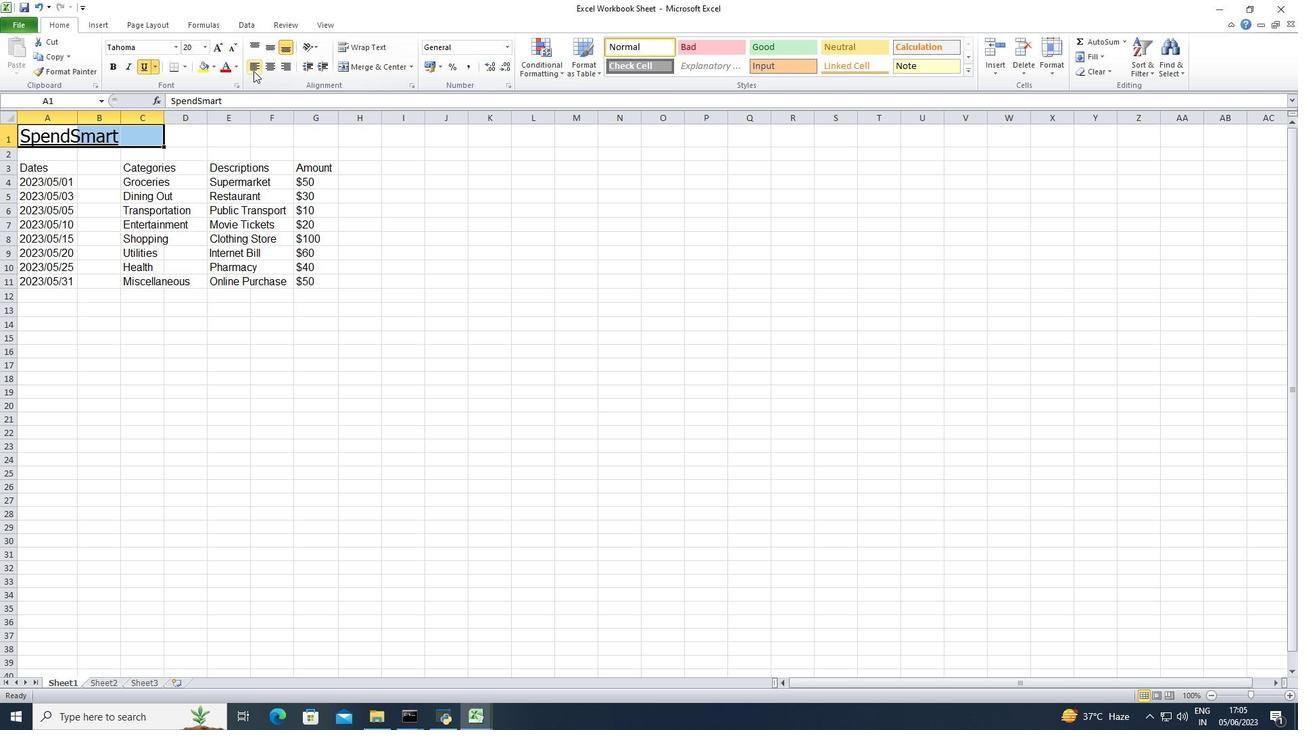 
Action: Mouse pressed left at (251, 66)
Screenshot: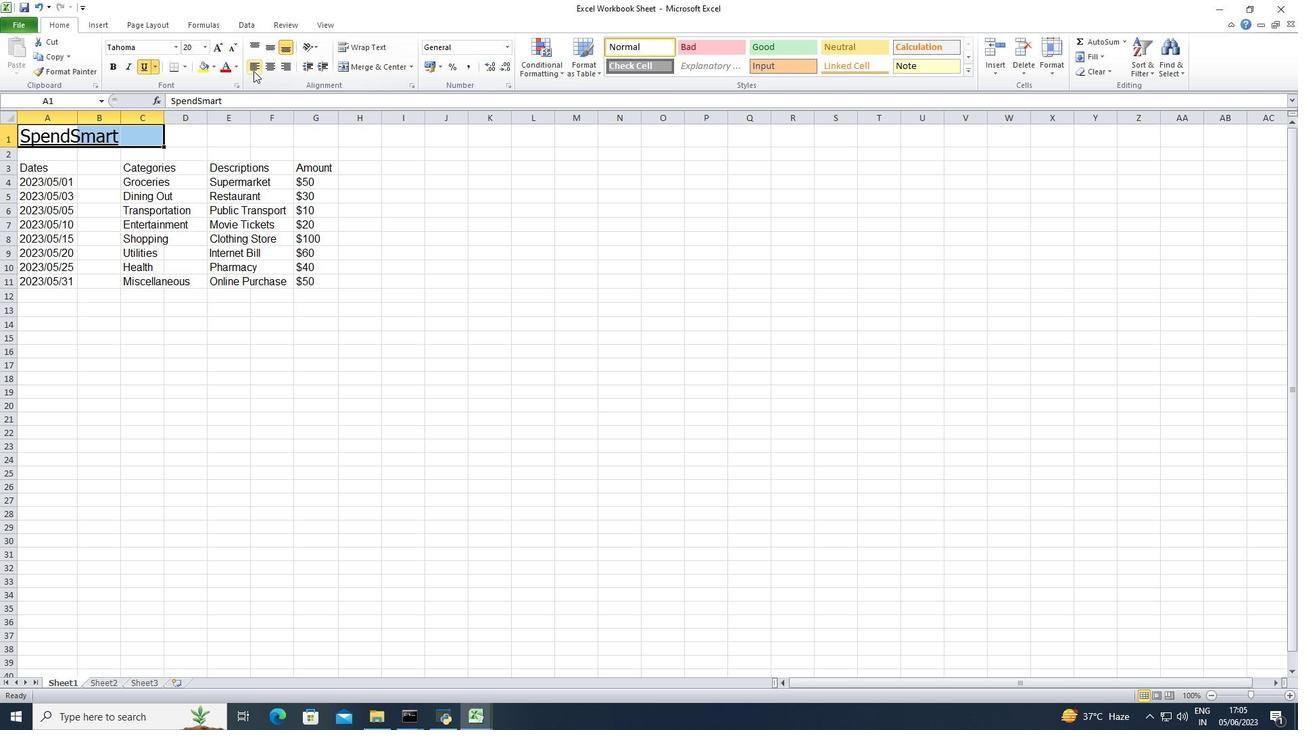 
Action: Mouse moved to (514, 233)
Screenshot: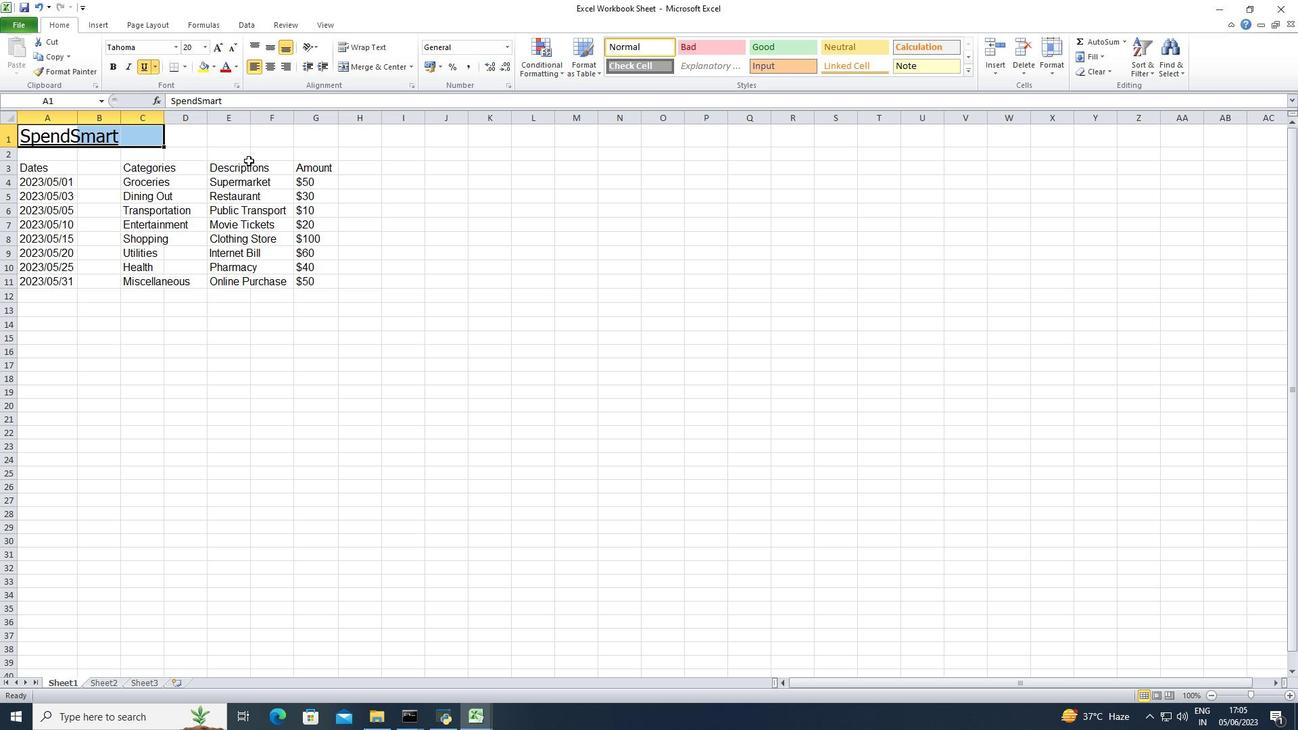 
Action: Mouse pressed left at (514, 233)
Screenshot: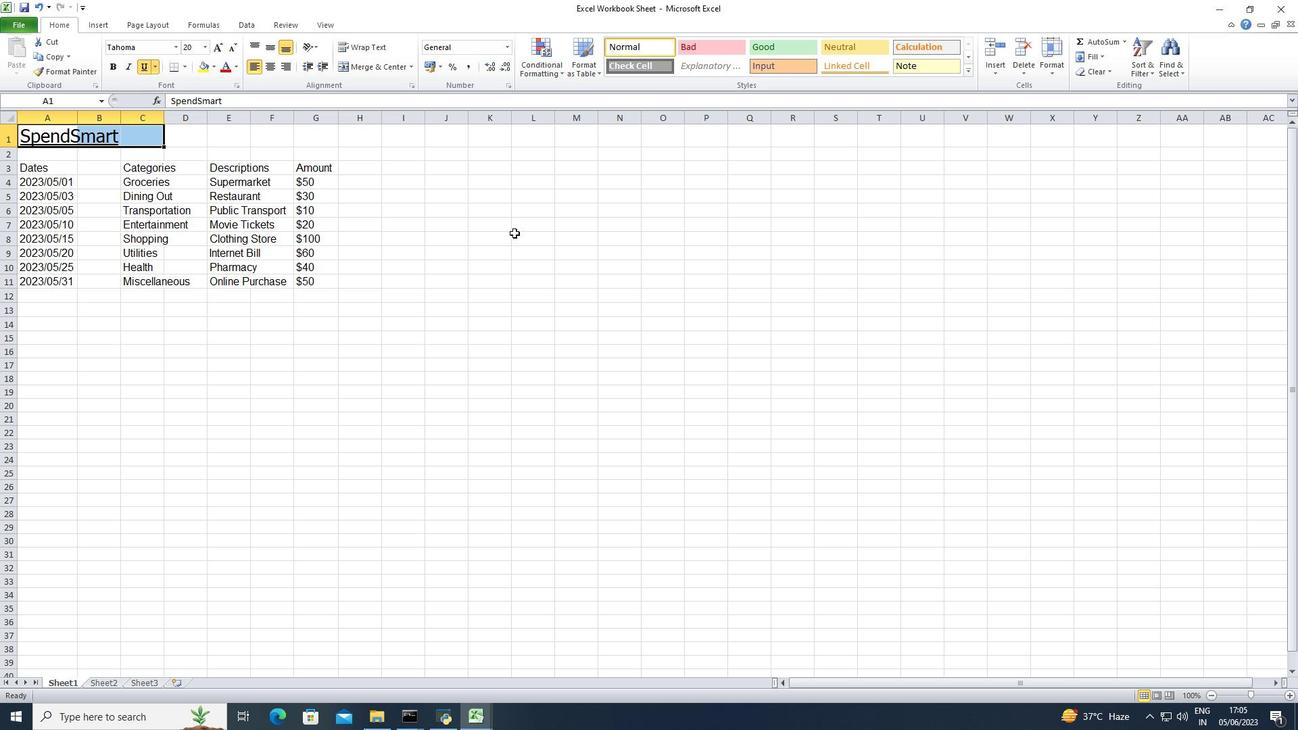 
